 Task: Set up a Trello card with a label, start and due dates, assign a member, and create a checklist.
Action: Mouse moved to (360, 346)
Screenshot: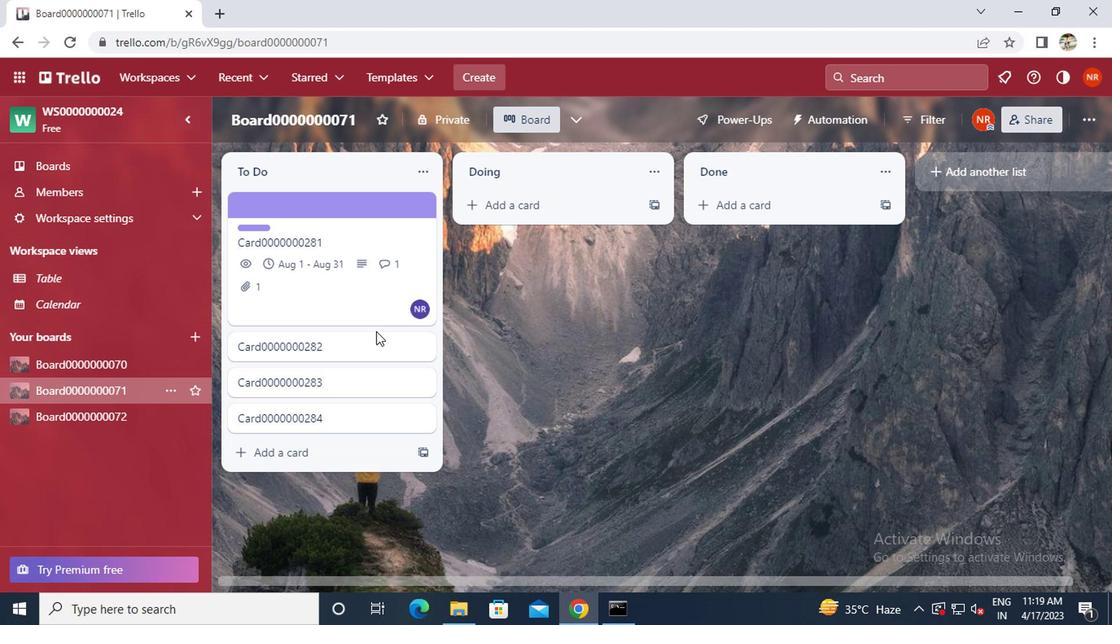 
Action: Mouse pressed left at (360, 346)
Screenshot: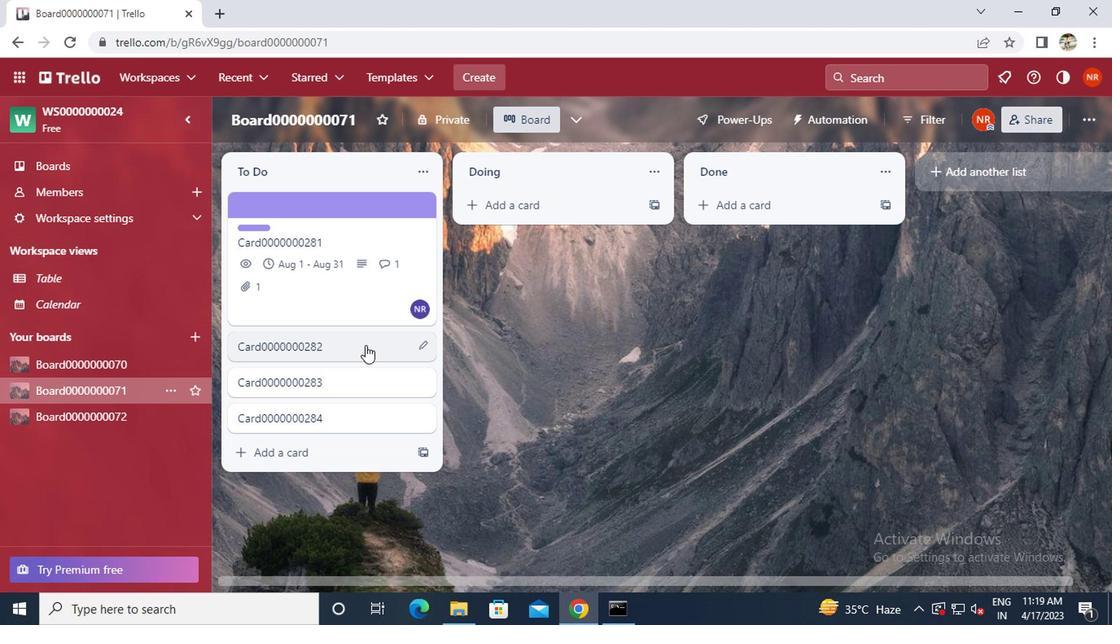 
Action: Mouse moved to (741, 217)
Screenshot: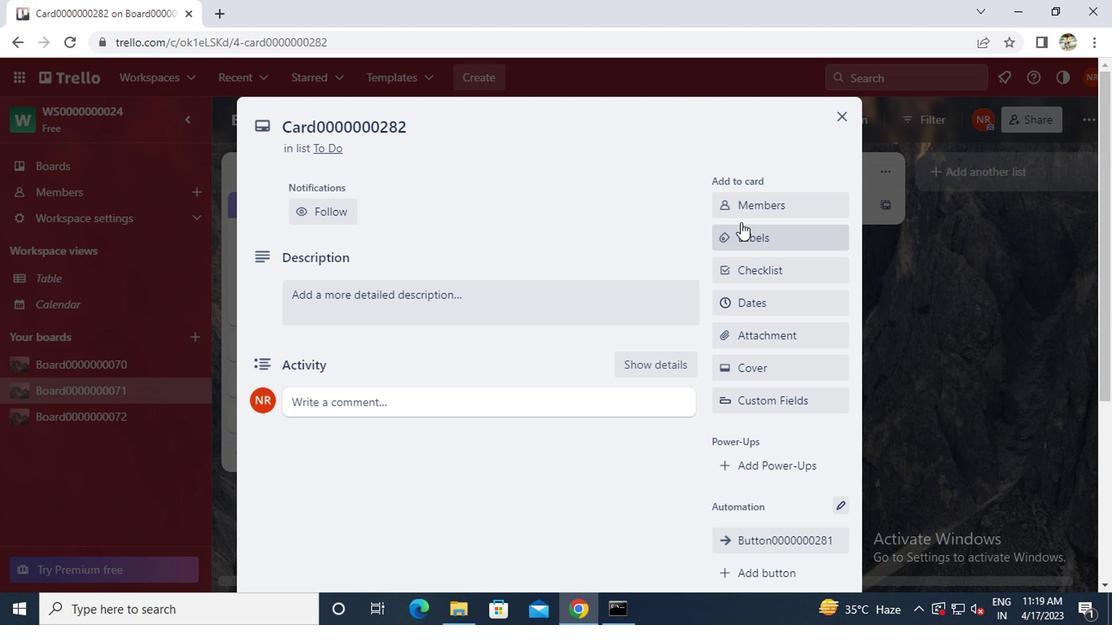 
Action: Mouse pressed left at (741, 217)
Screenshot: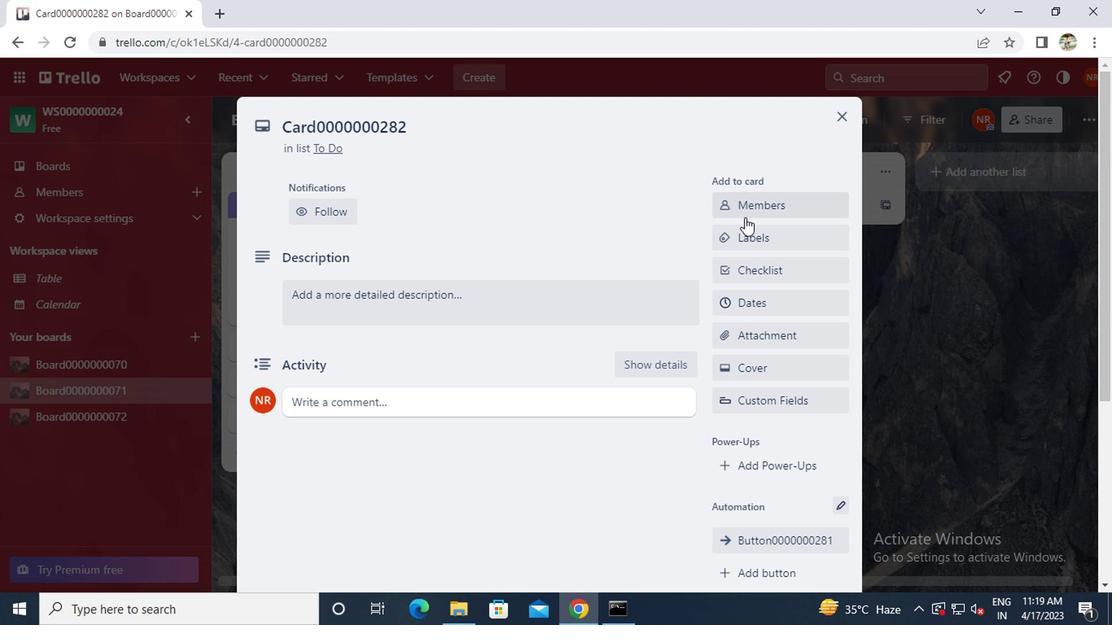 
Action: Mouse moved to (741, 218)
Screenshot: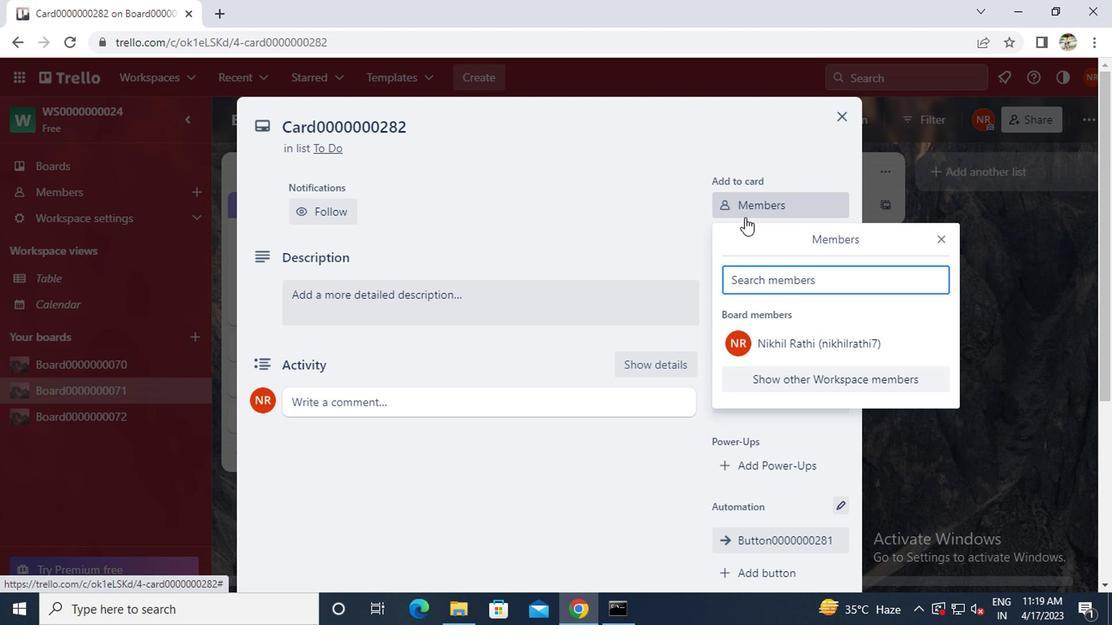 
Action: Key pressed <Key.caps_lock>a
Screenshot: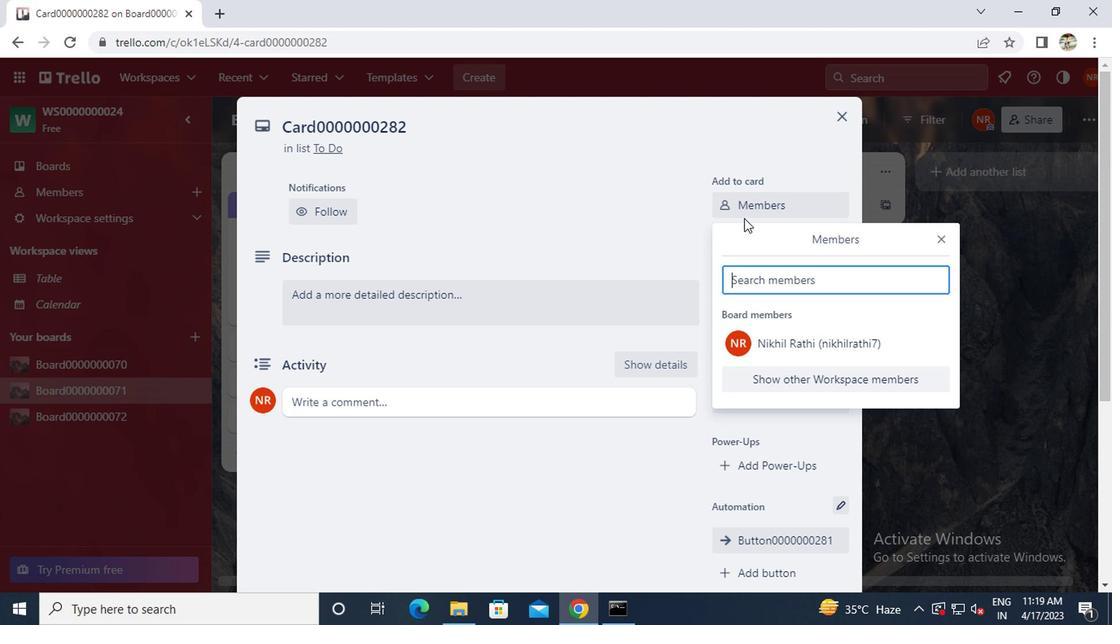 
Action: Mouse moved to (739, 218)
Screenshot: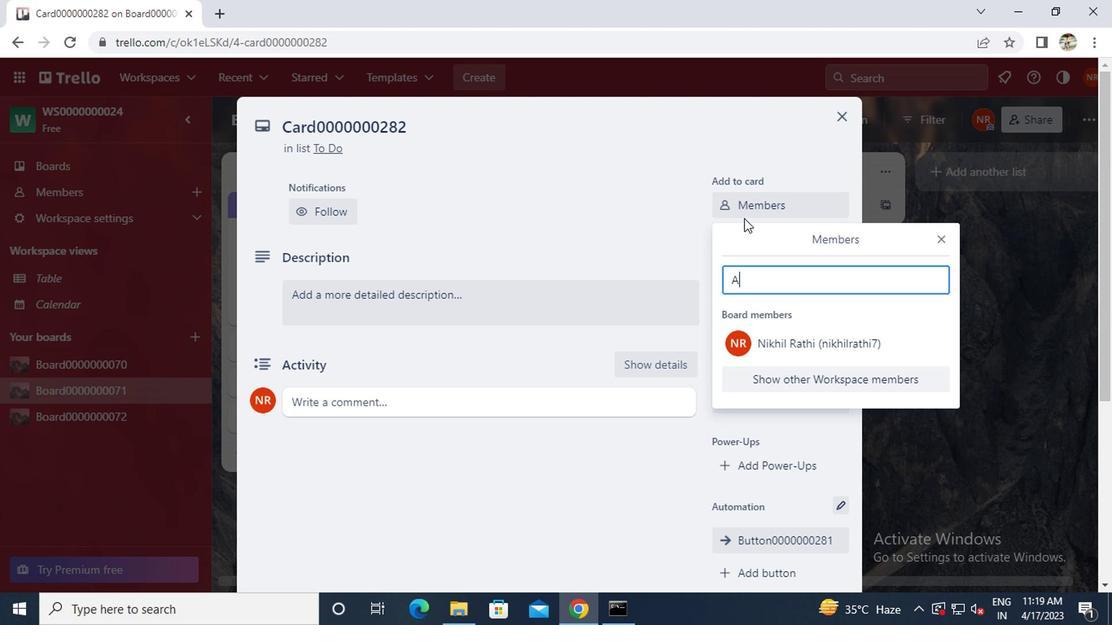 
Action: Key pressed <Key.caps_lock>
Screenshot: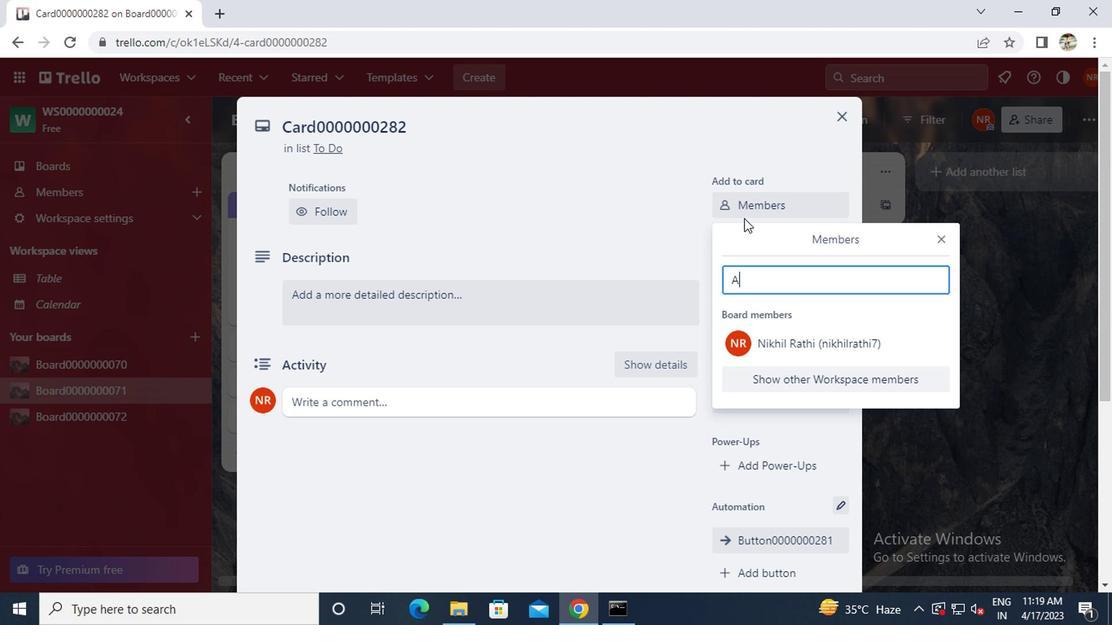 
Action: Mouse moved to (739, 218)
Screenshot: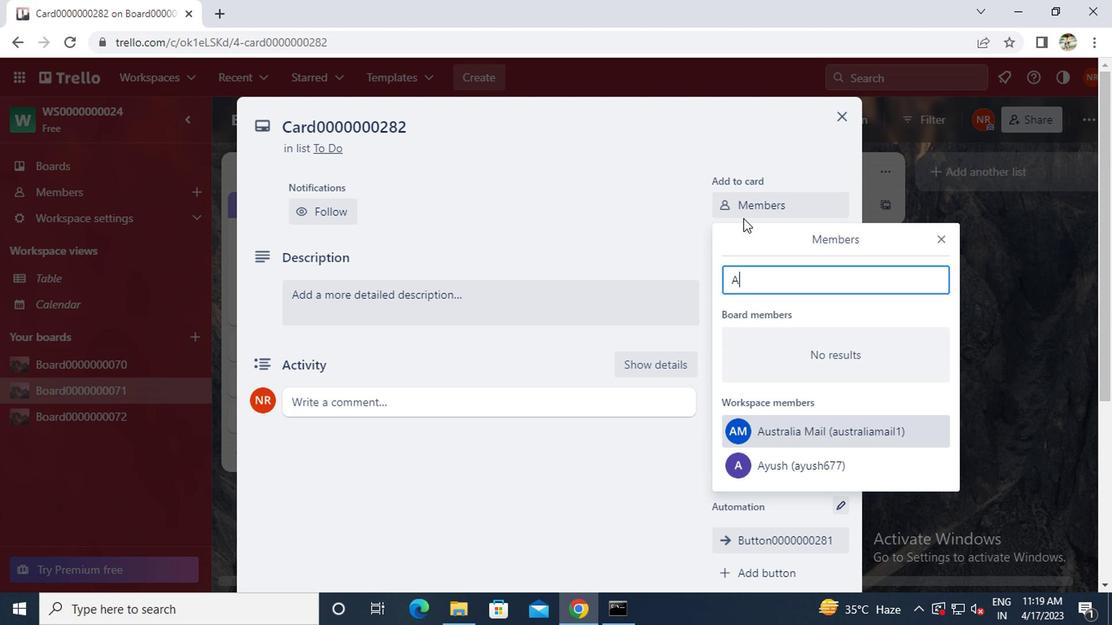 
Action: Key pressed y
Screenshot: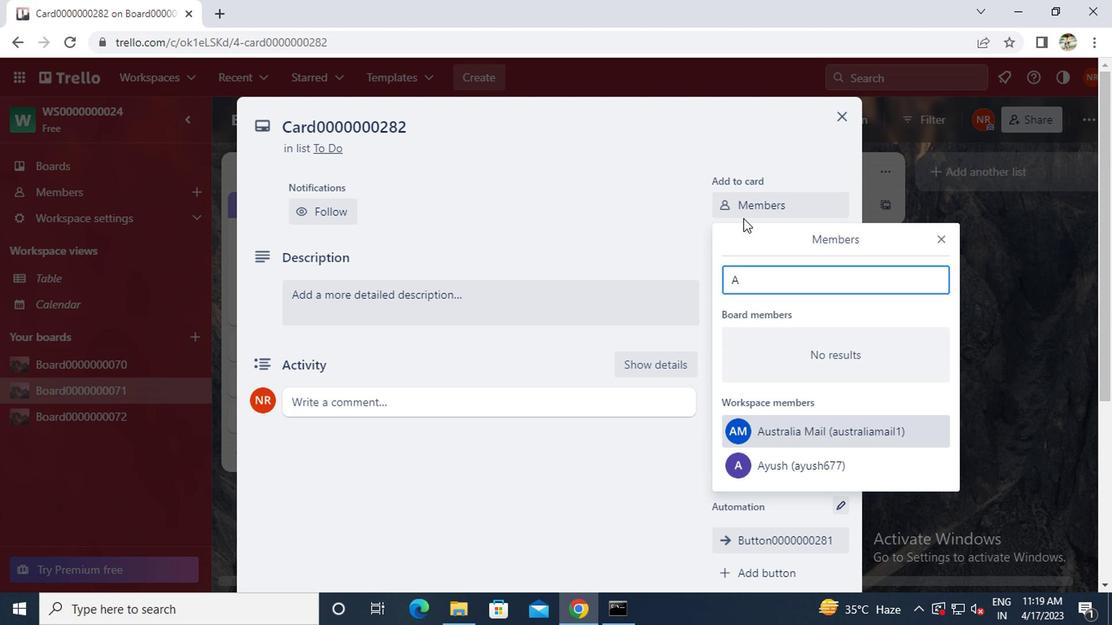 
Action: Mouse moved to (738, 220)
Screenshot: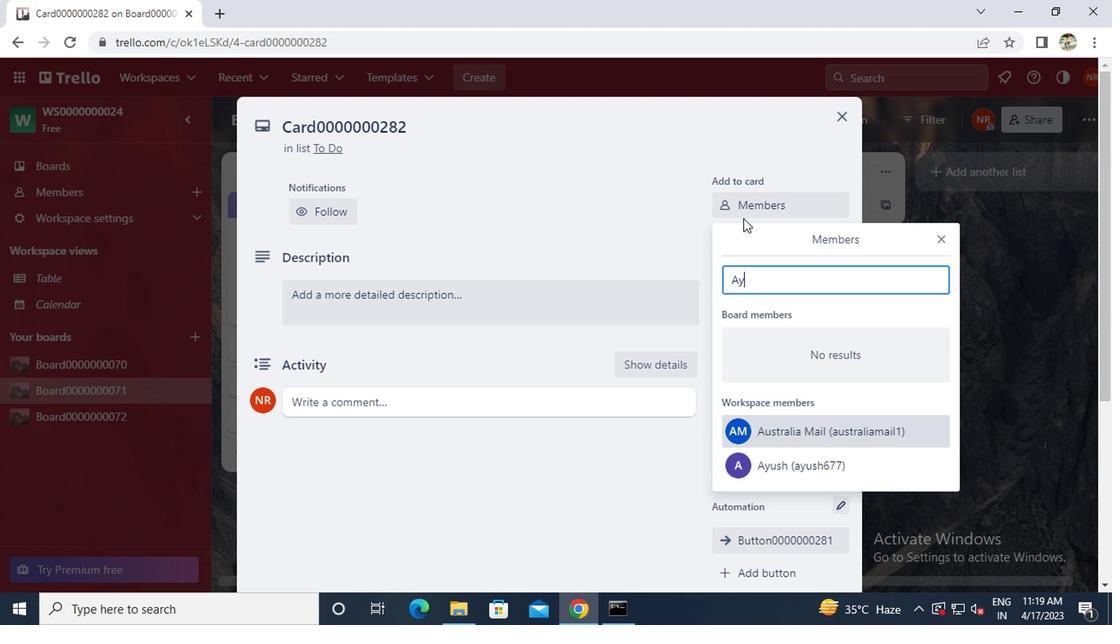 
Action: Key pressed ush
Screenshot: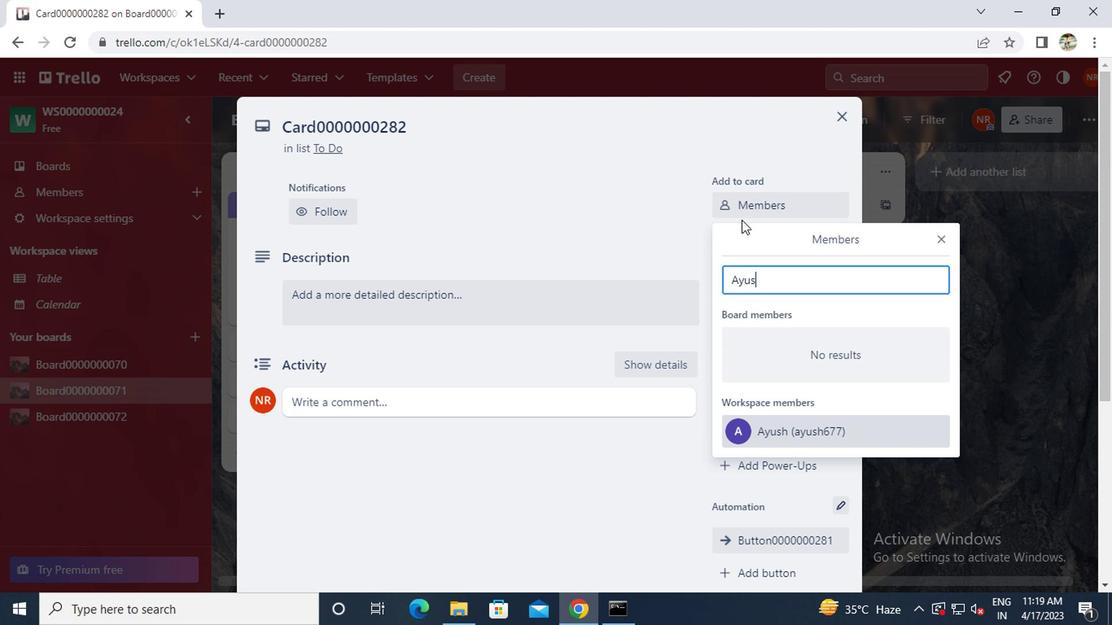 
Action: Mouse moved to (731, 226)
Screenshot: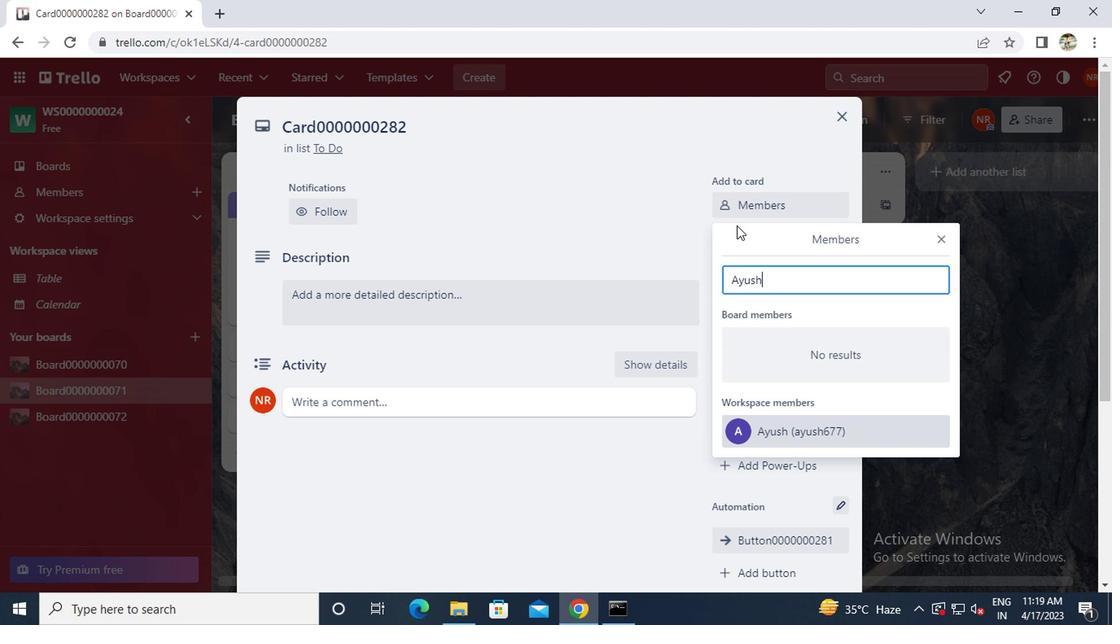 
Action: Key pressed 98111<Key.shift>@
Screenshot: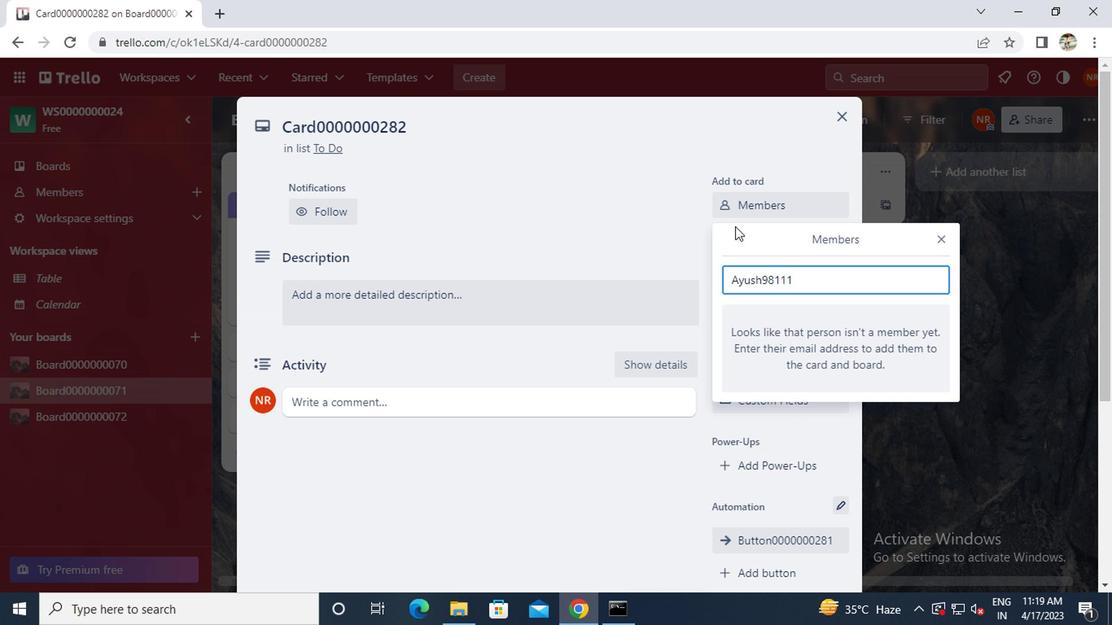 
Action: Mouse moved to (731, 227)
Screenshot: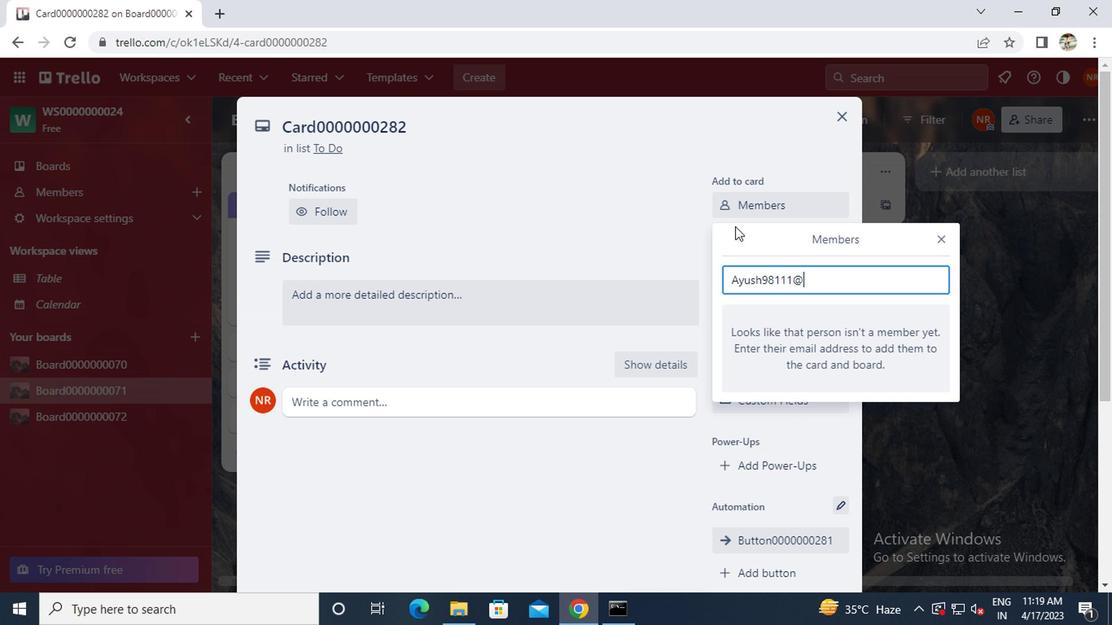 
Action: Key pressed GMAIL.COM
Screenshot: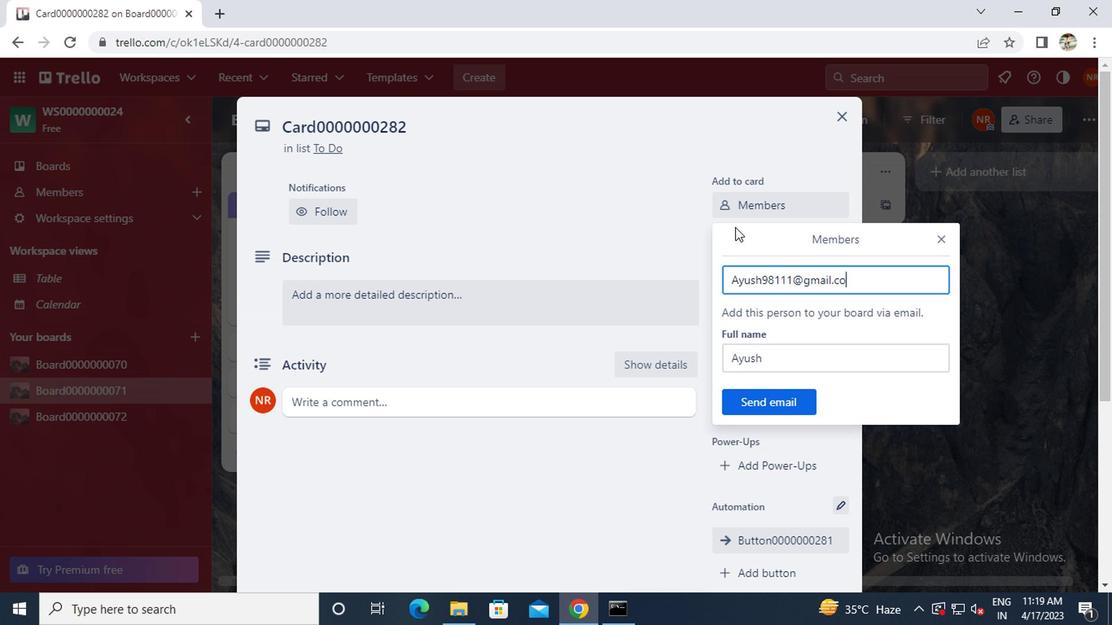 
Action: Mouse moved to (761, 399)
Screenshot: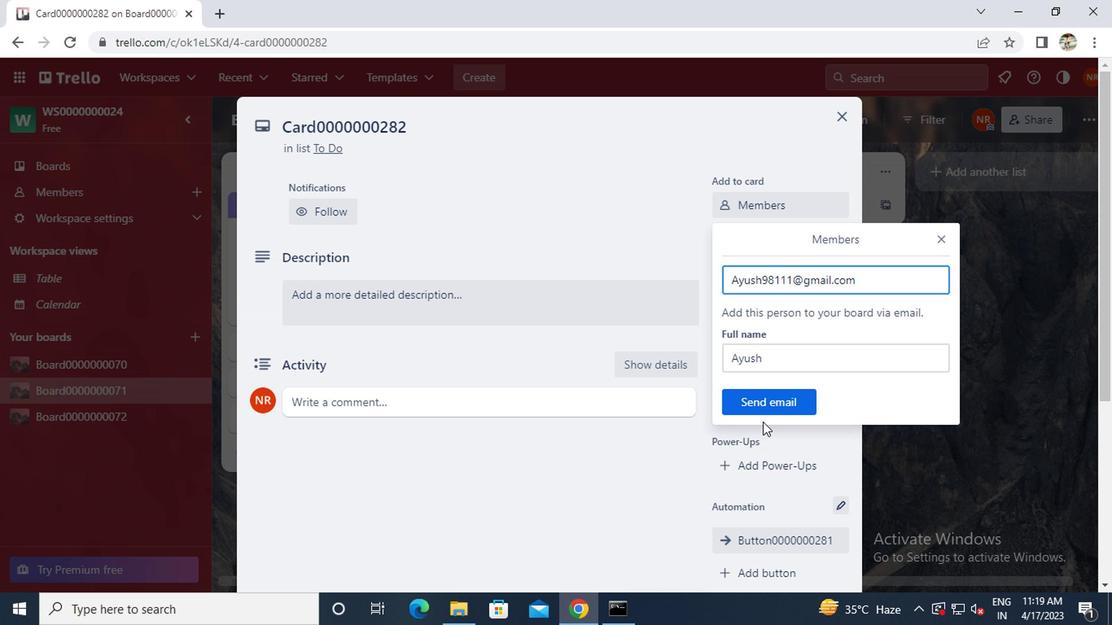 
Action: Mouse pressed left at (761, 399)
Screenshot: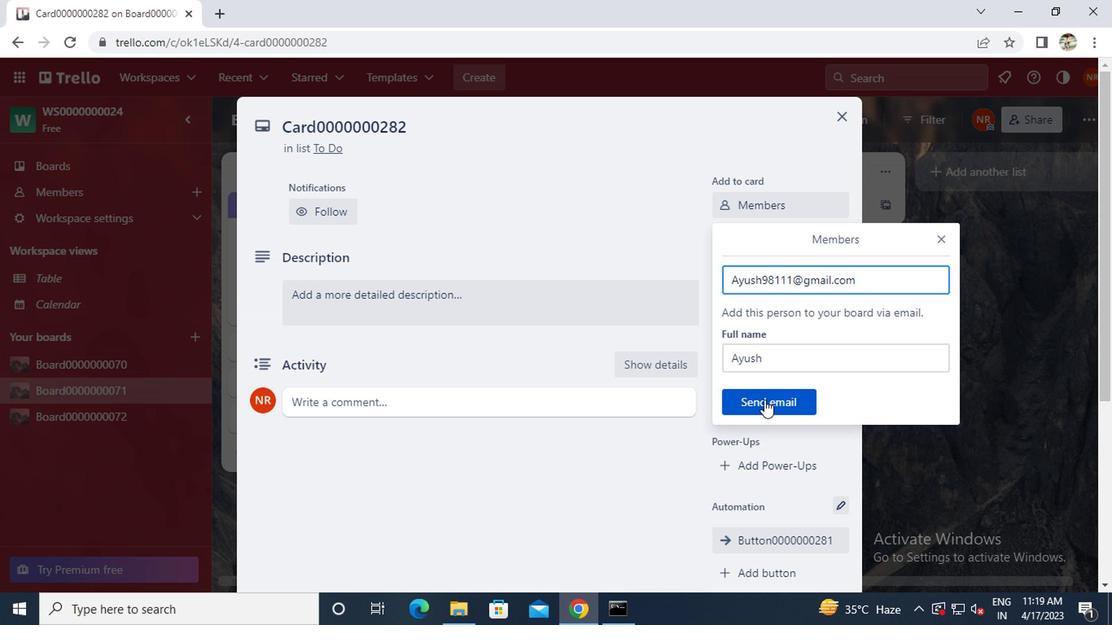 
Action: Mouse moved to (759, 243)
Screenshot: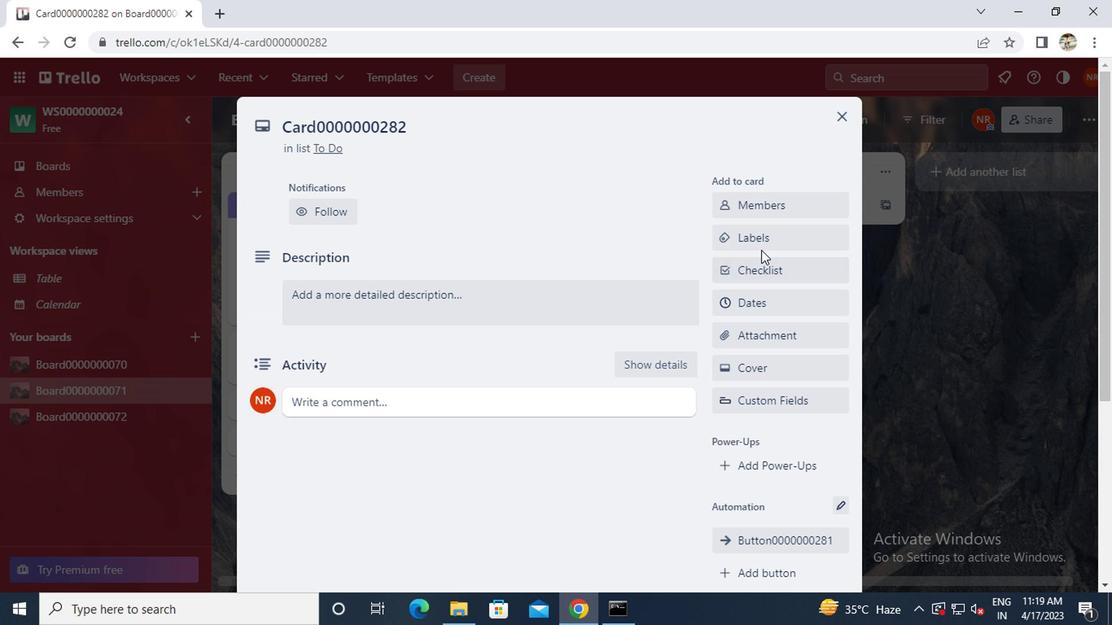 
Action: Mouse pressed left at (759, 243)
Screenshot: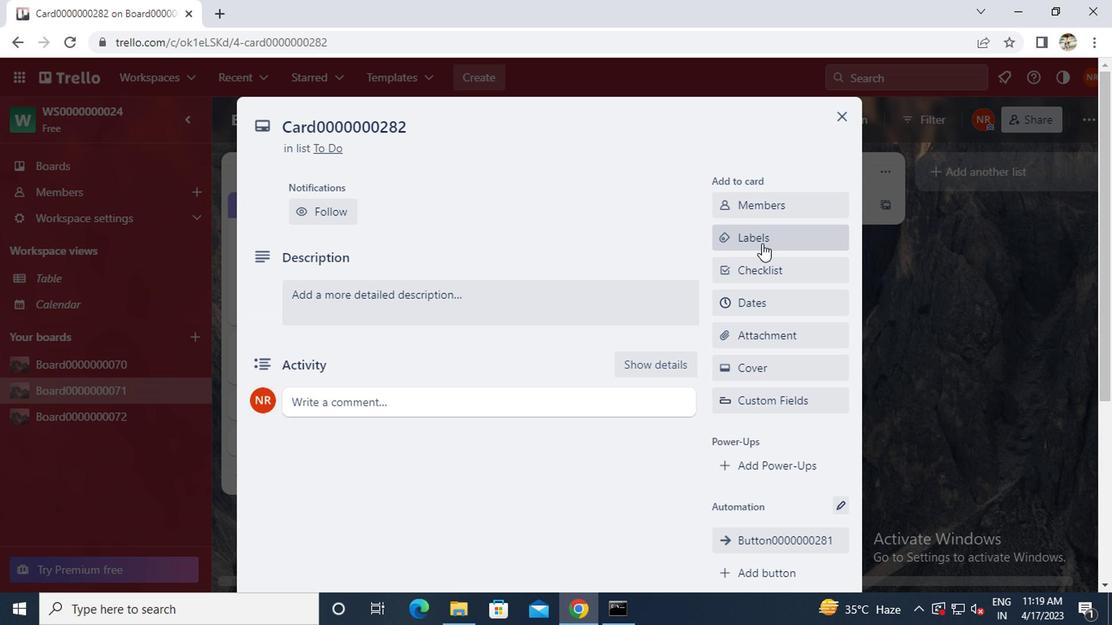 
Action: Mouse moved to (791, 428)
Screenshot: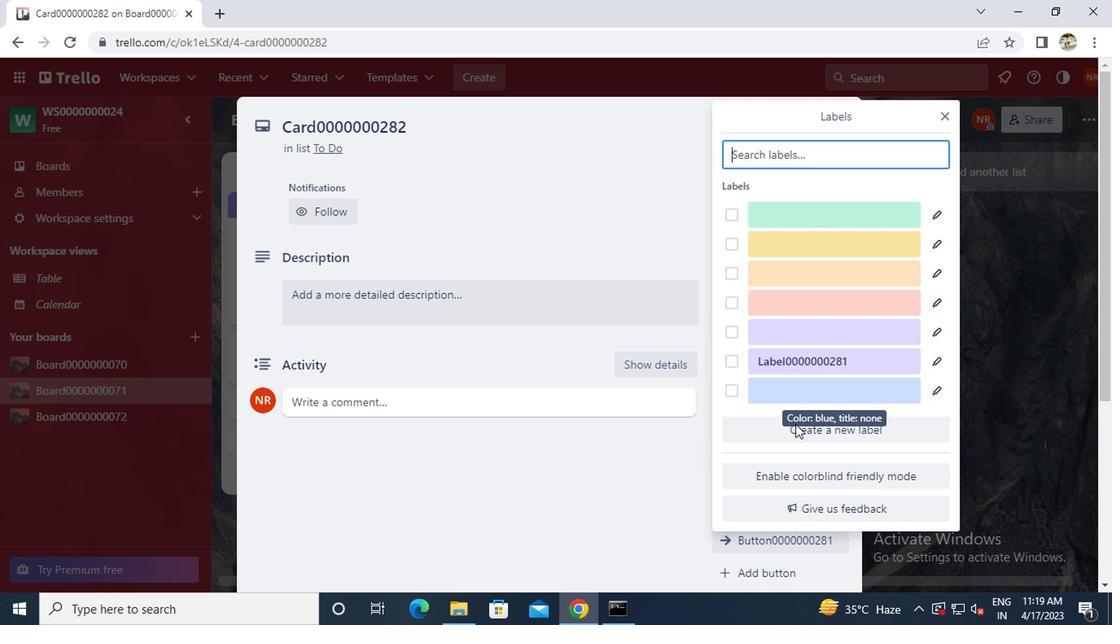 
Action: Mouse pressed left at (791, 428)
Screenshot: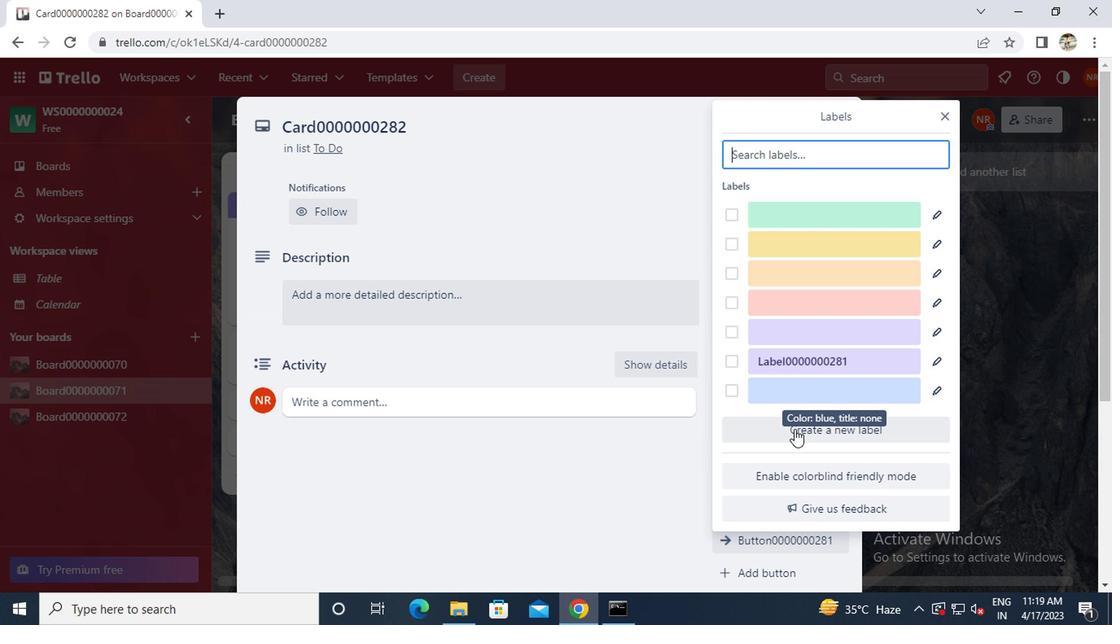 
Action: Mouse moved to (723, 470)
Screenshot: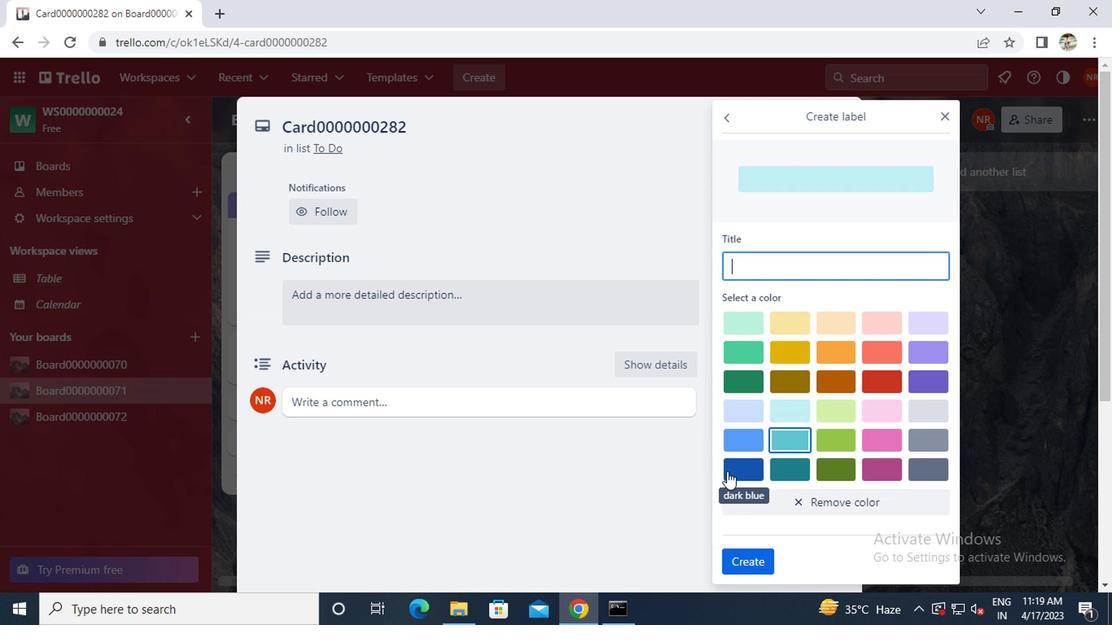 
Action: Mouse pressed left at (723, 470)
Screenshot: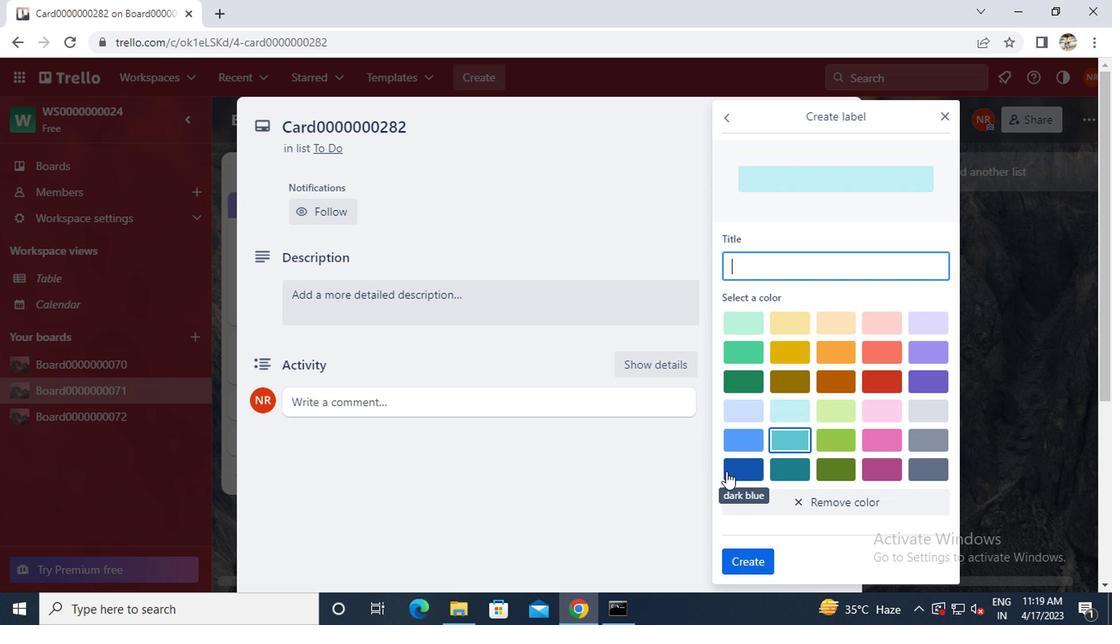 
Action: Mouse moved to (765, 269)
Screenshot: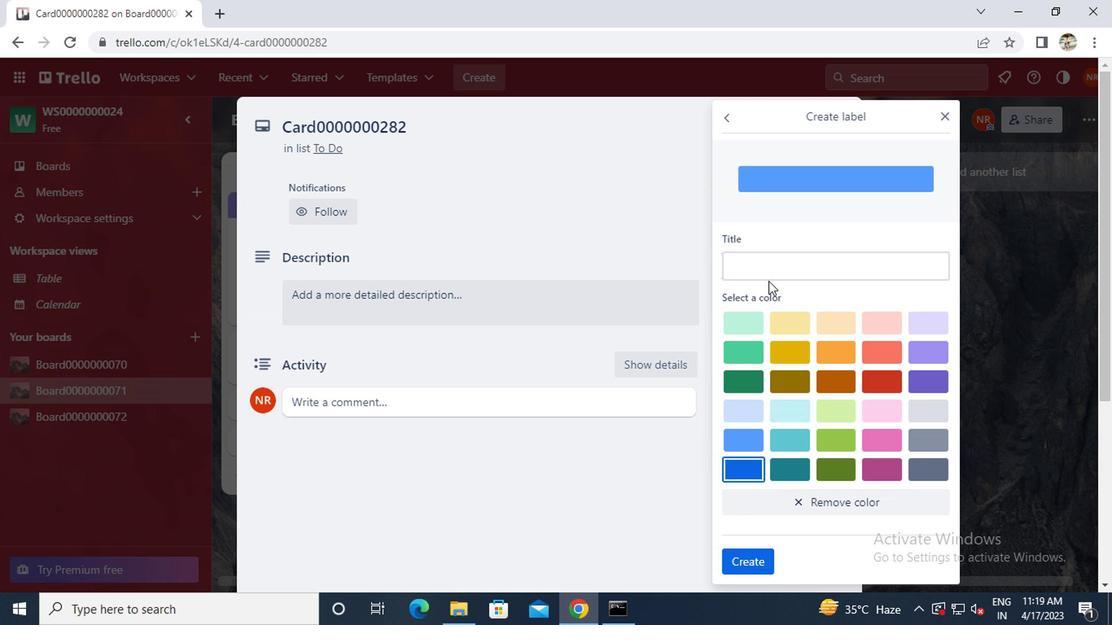 
Action: Mouse pressed left at (765, 269)
Screenshot: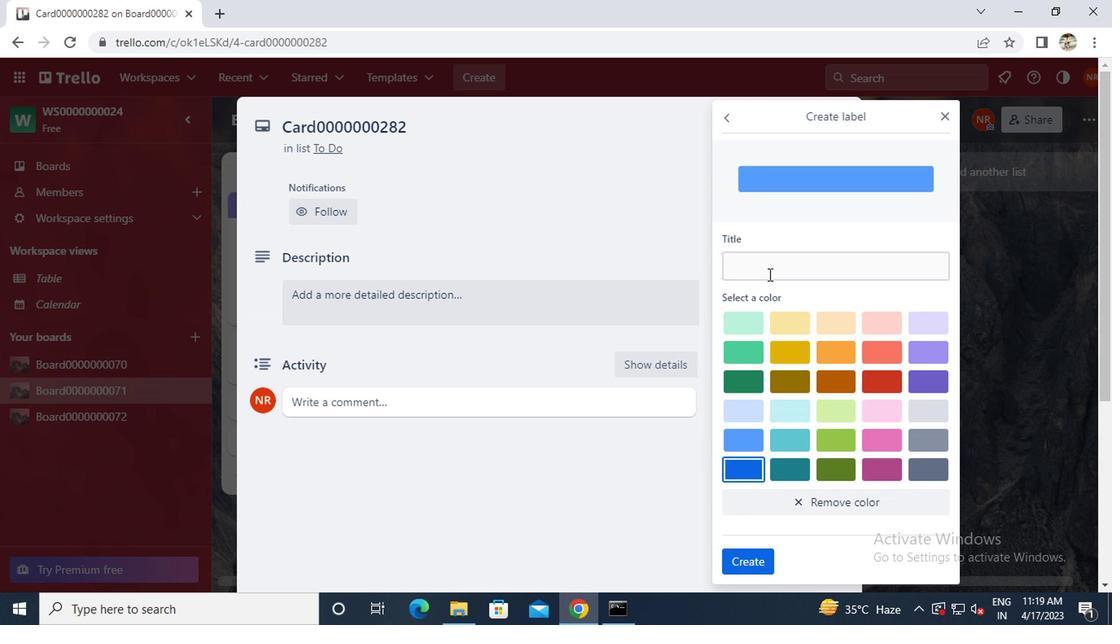 
Action: Mouse moved to (763, 275)
Screenshot: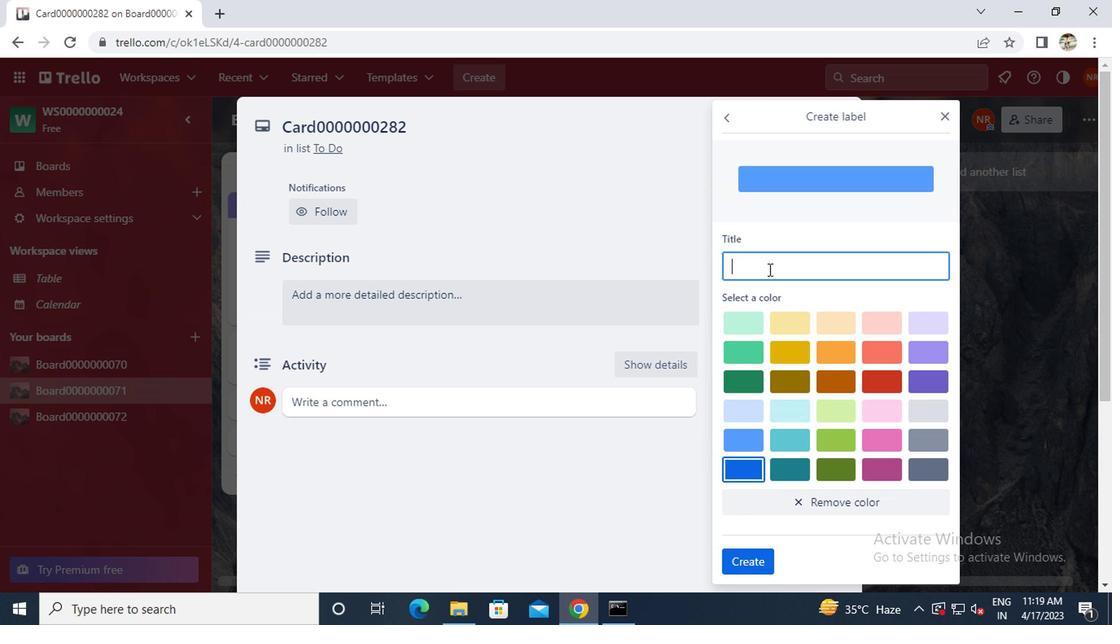 
Action: Key pressed <Key.caps_lock>
Screenshot: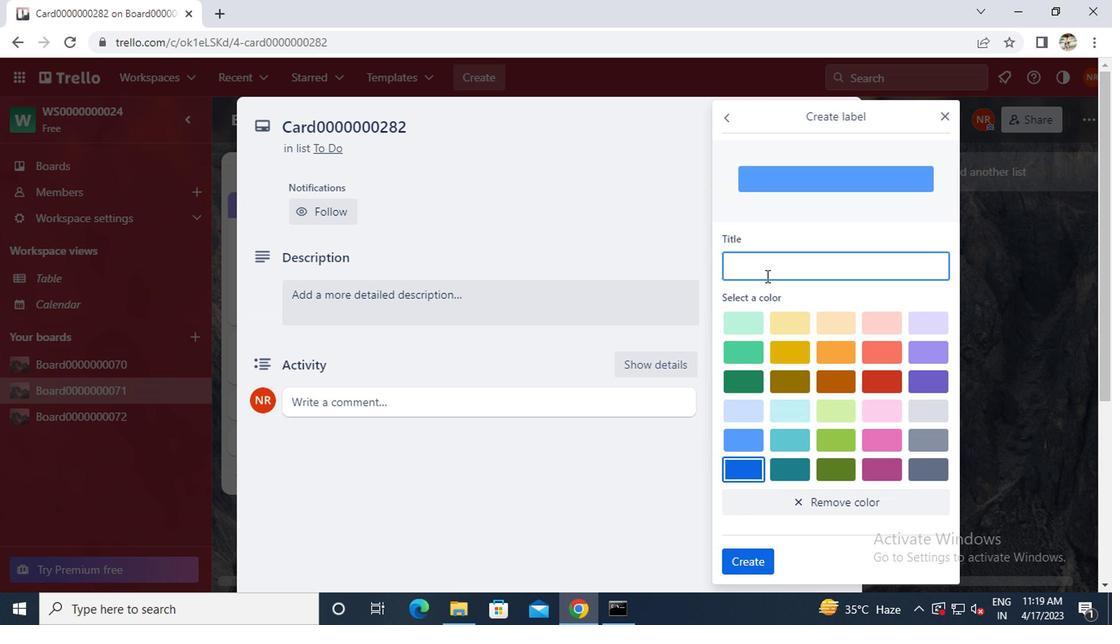 
Action: Mouse moved to (763, 276)
Screenshot: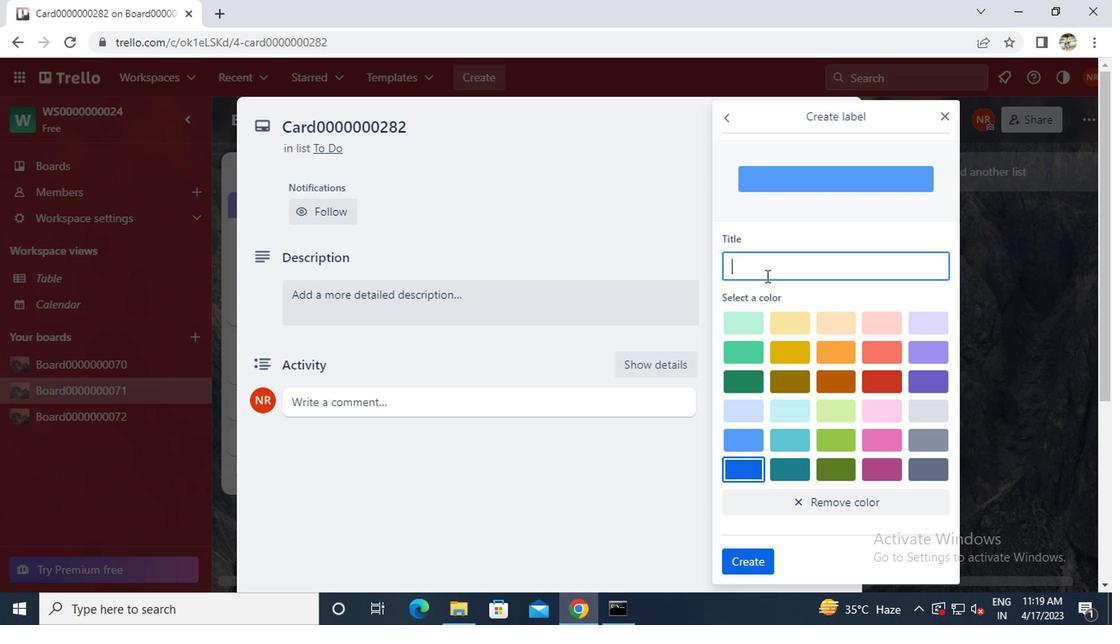 
Action: Key pressed L
Screenshot: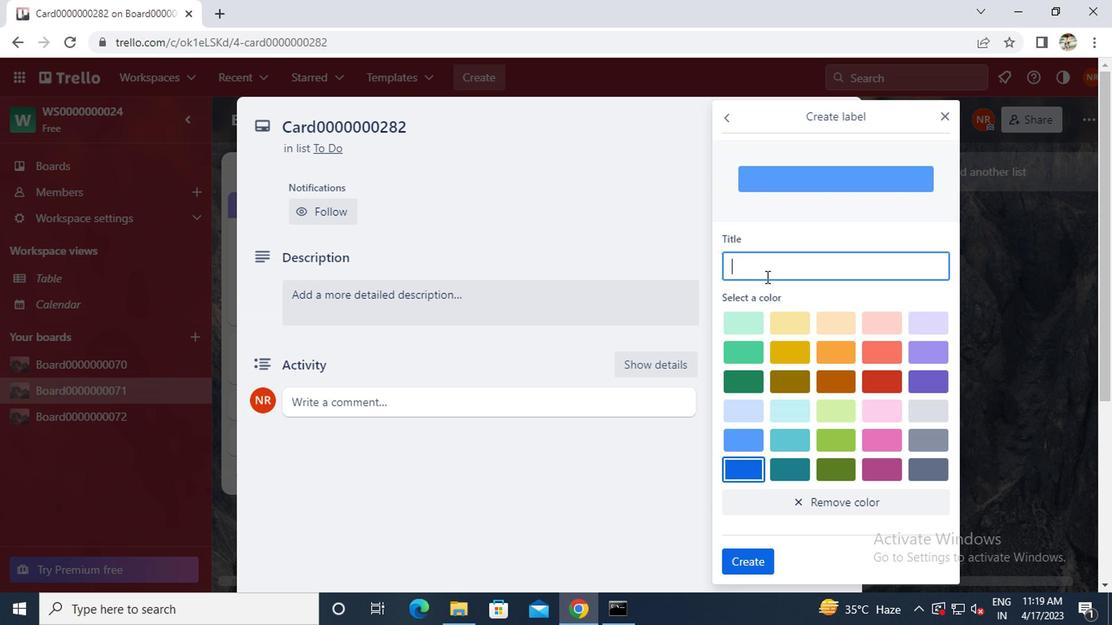 
Action: Mouse moved to (761, 276)
Screenshot: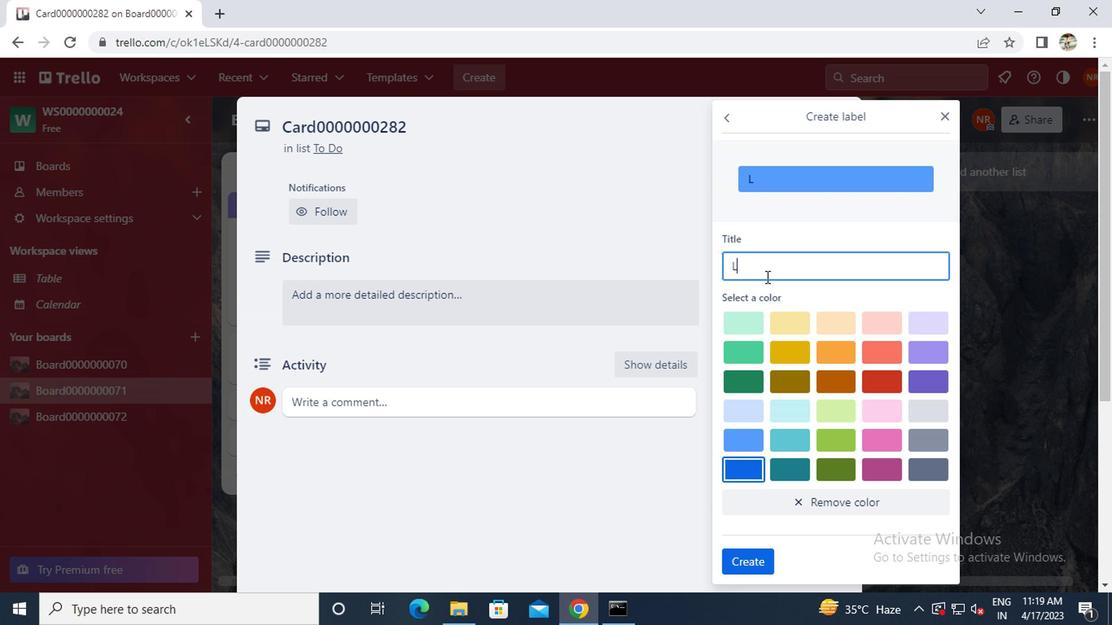 
Action: Key pressed <Key.caps_lock>ABEL000000
Screenshot: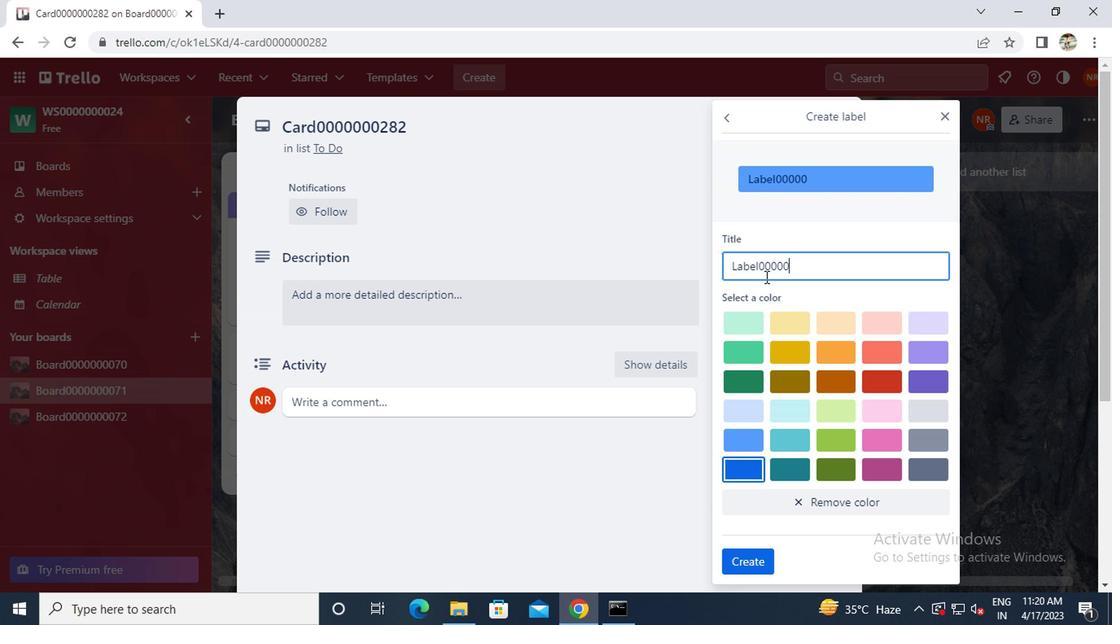 
Action: Mouse moved to (760, 276)
Screenshot: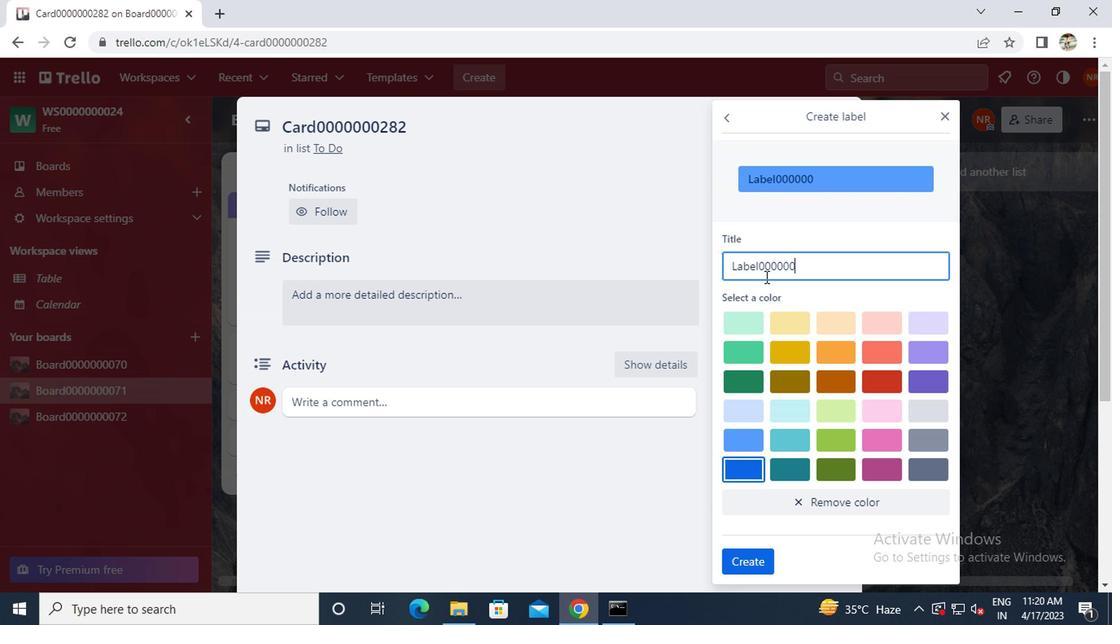 
Action: Key pressed 0282
Screenshot: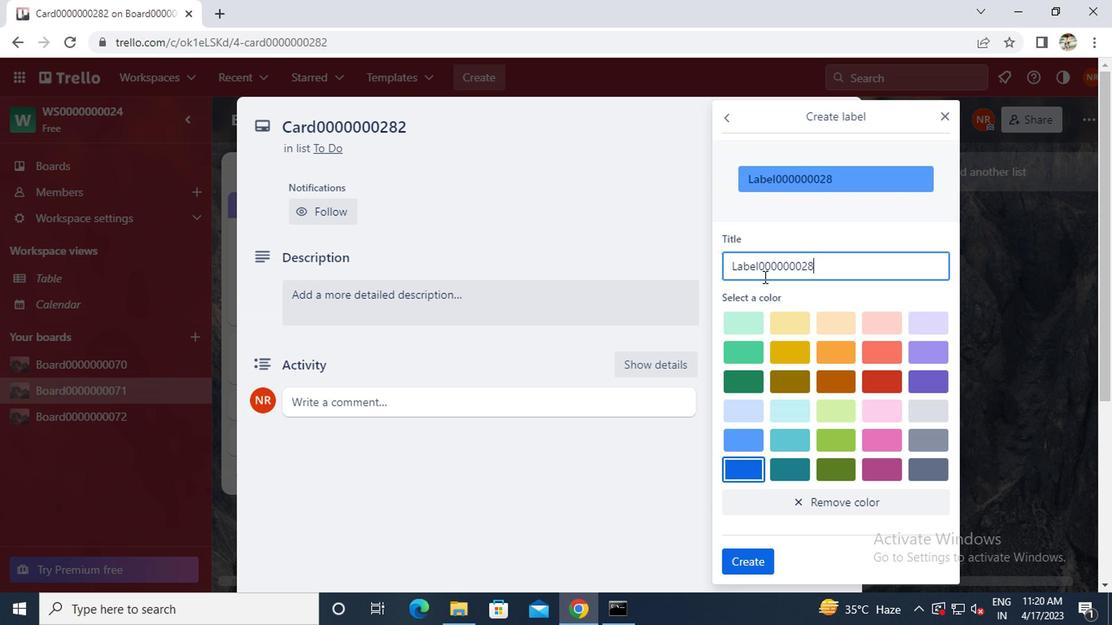 
Action: Mouse moved to (749, 555)
Screenshot: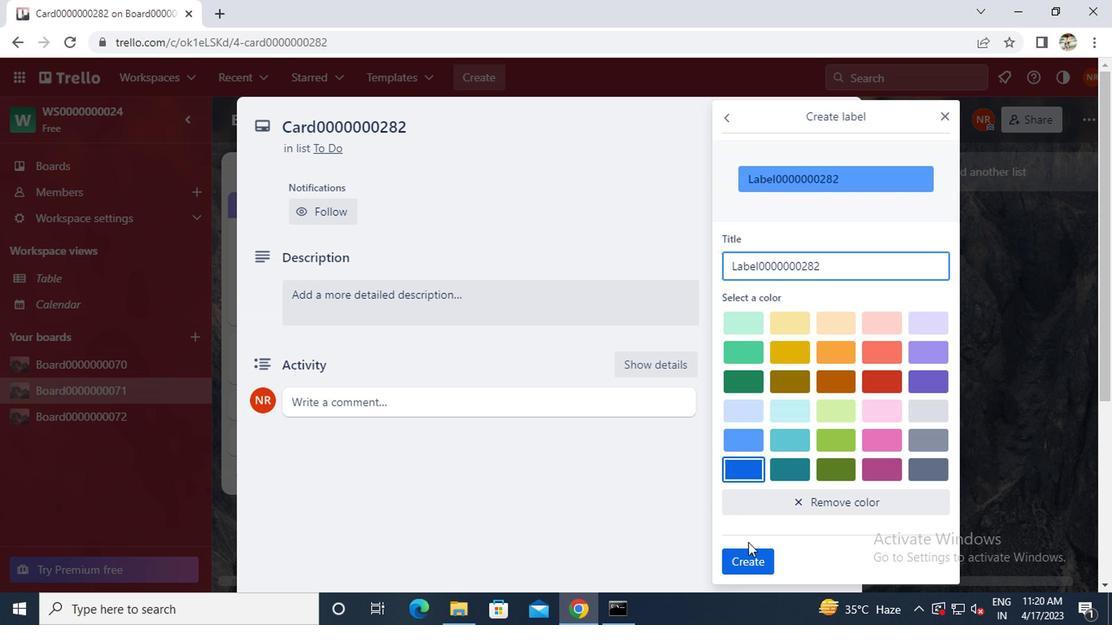 
Action: Mouse pressed left at (749, 555)
Screenshot: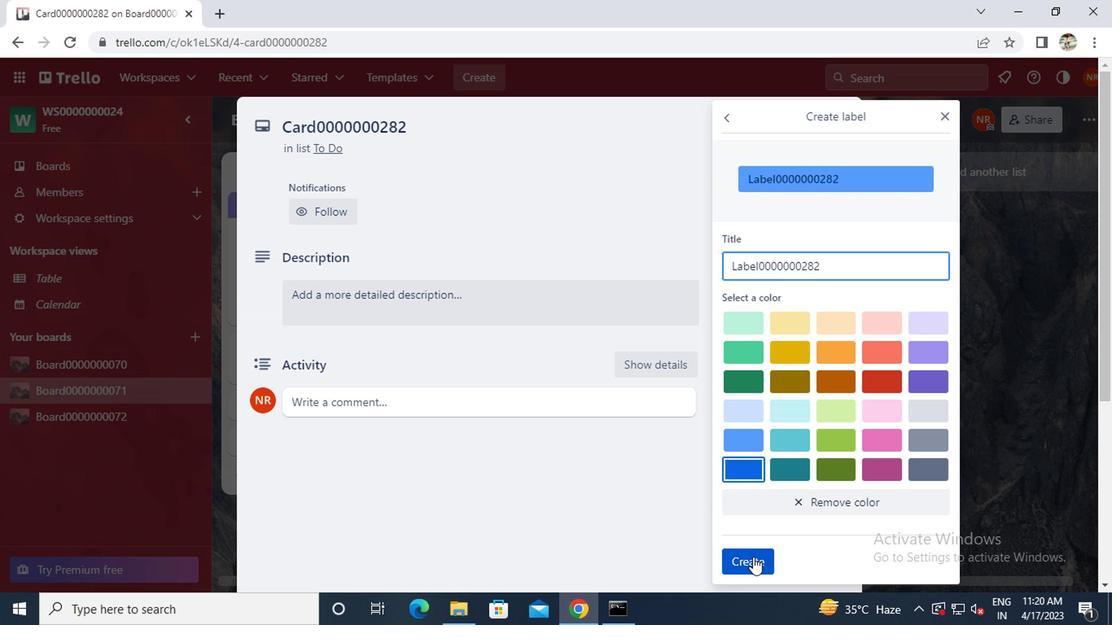 
Action: Mouse moved to (941, 114)
Screenshot: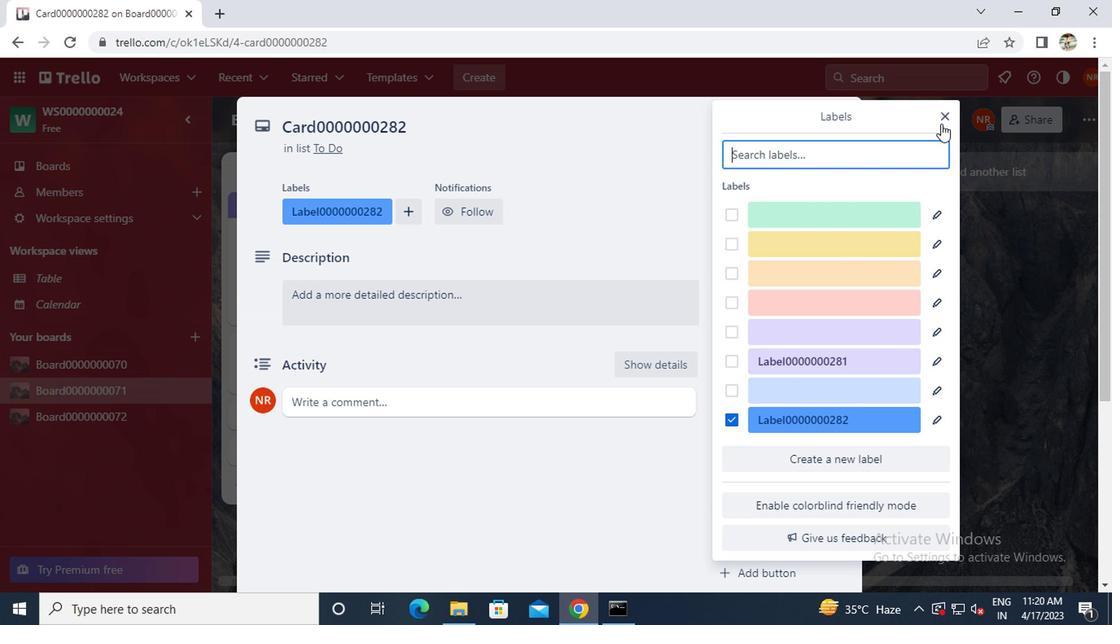 
Action: Mouse pressed left at (941, 114)
Screenshot: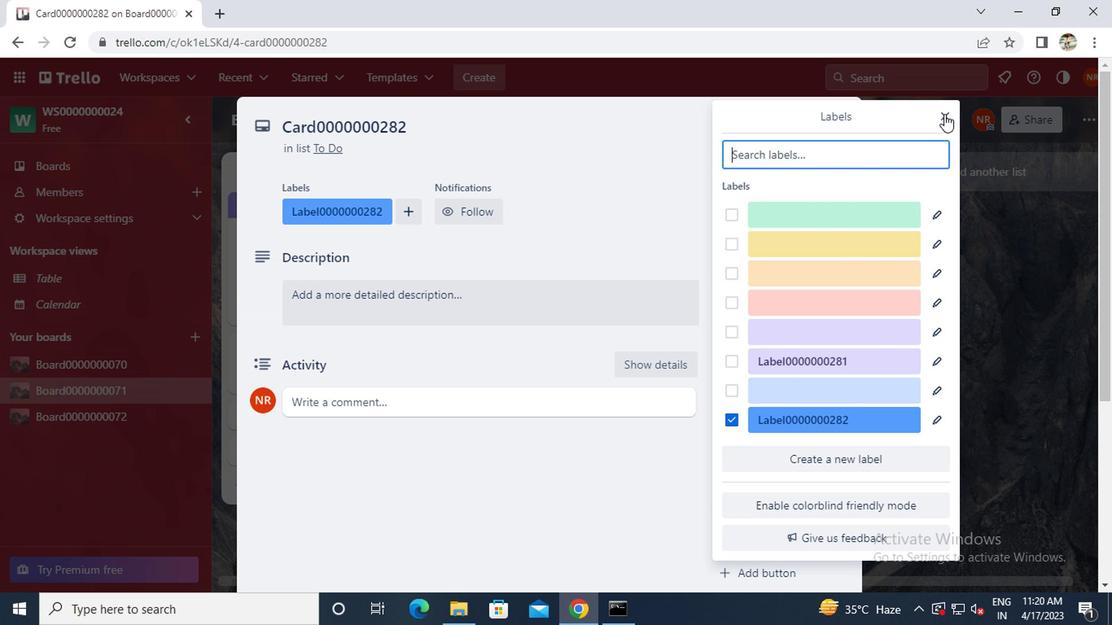 
Action: Mouse moved to (792, 267)
Screenshot: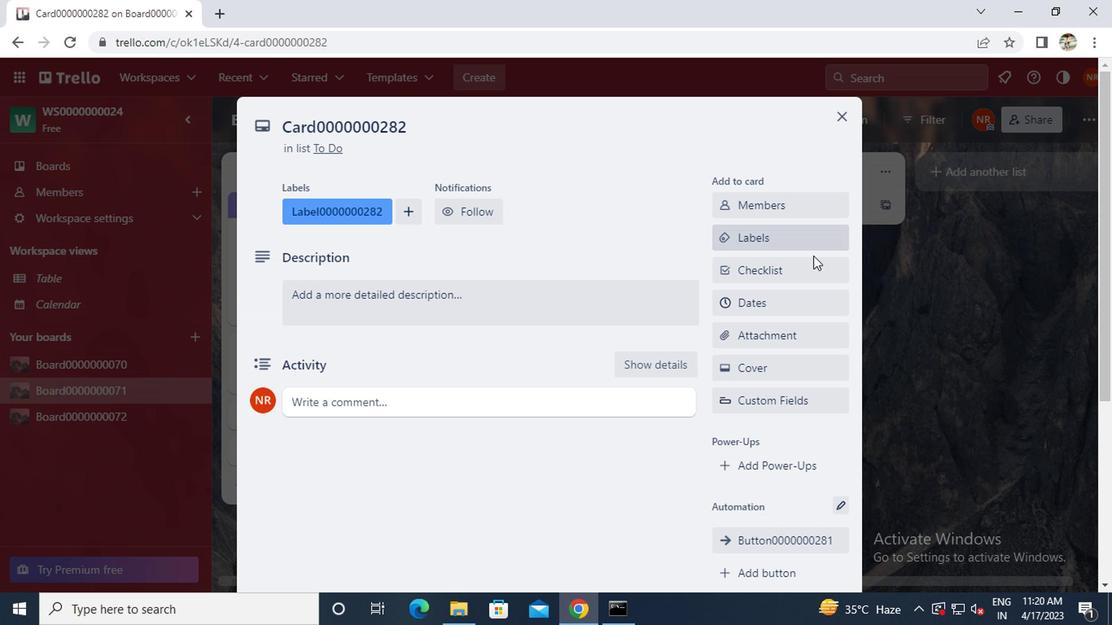 
Action: Mouse pressed left at (792, 267)
Screenshot: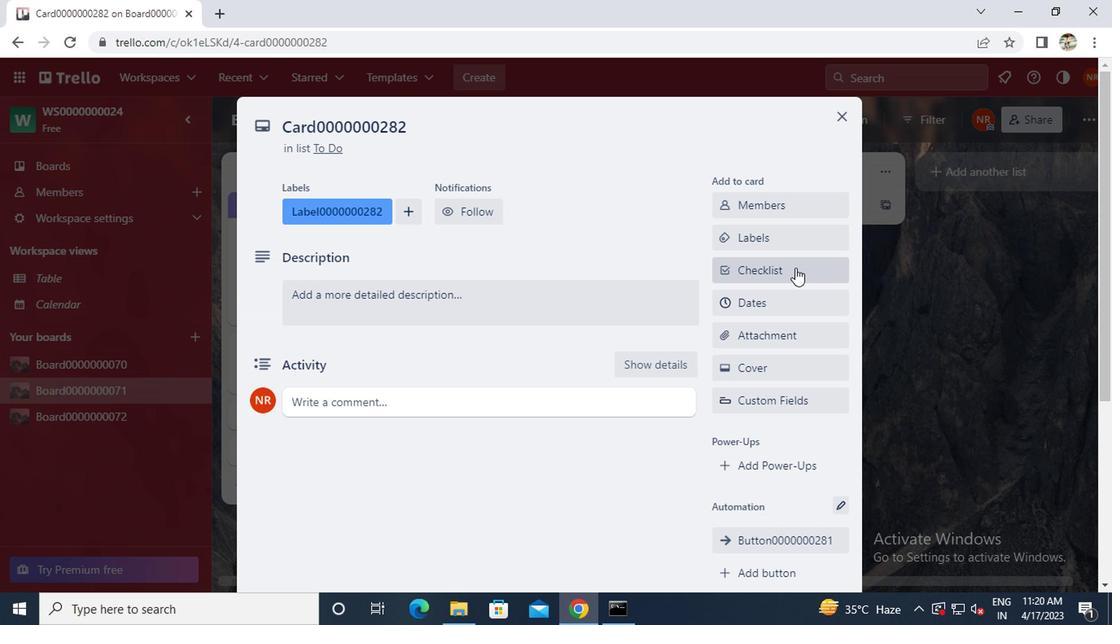 
Action: Mouse moved to (792, 267)
Screenshot: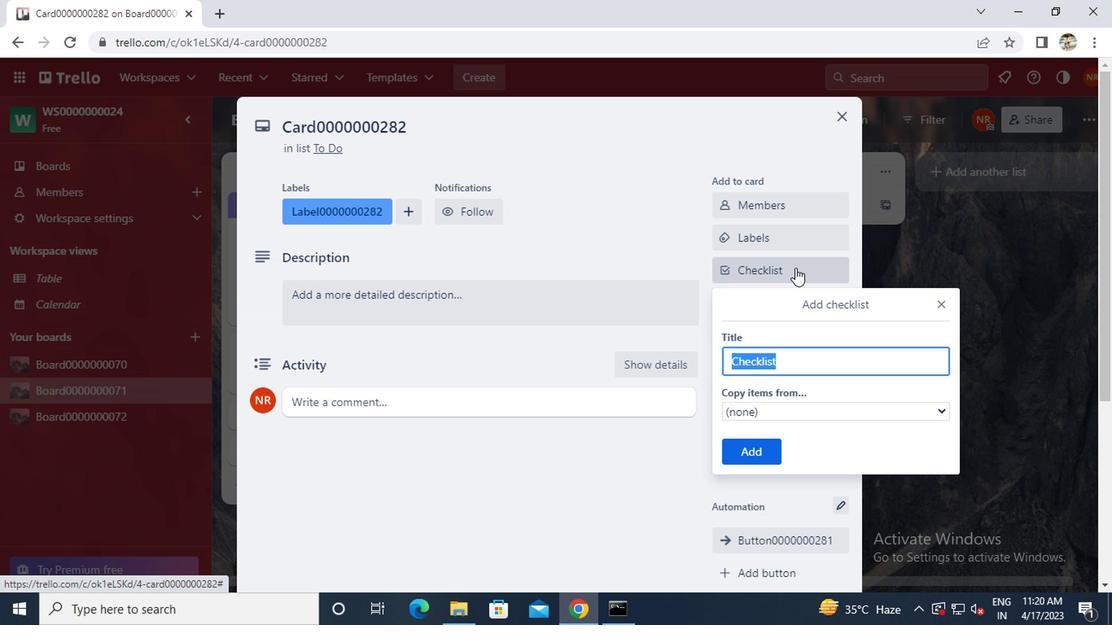 
Action: Key pressed <Key.caps_lock>
Screenshot: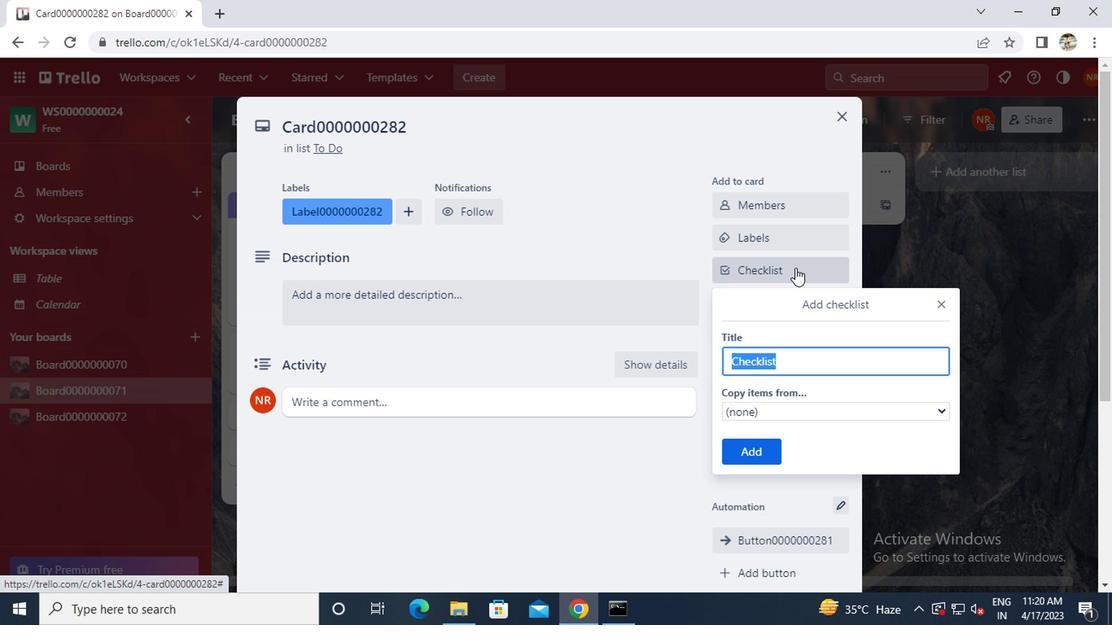 
Action: Mouse moved to (792, 267)
Screenshot: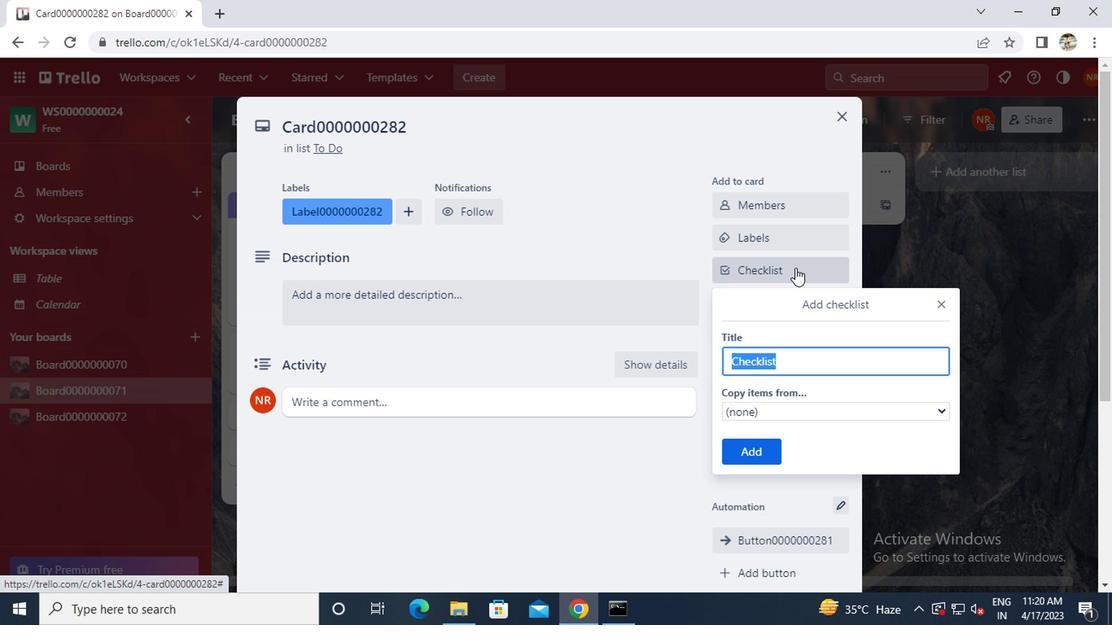 
Action: Key pressed C
Screenshot: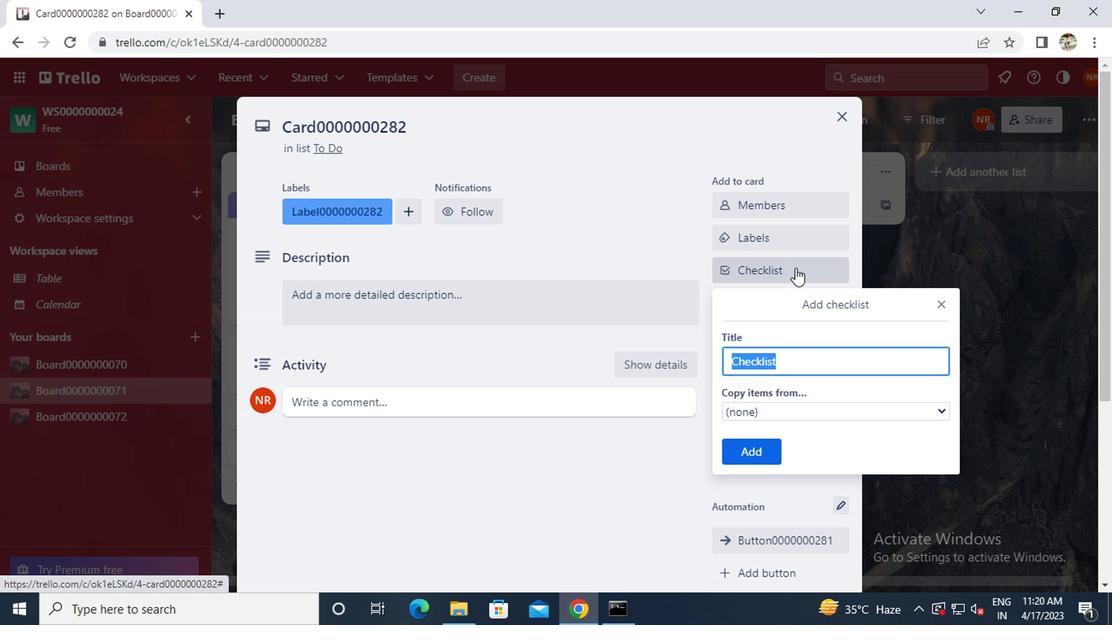 
Action: Mouse moved to (793, 263)
Screenshot: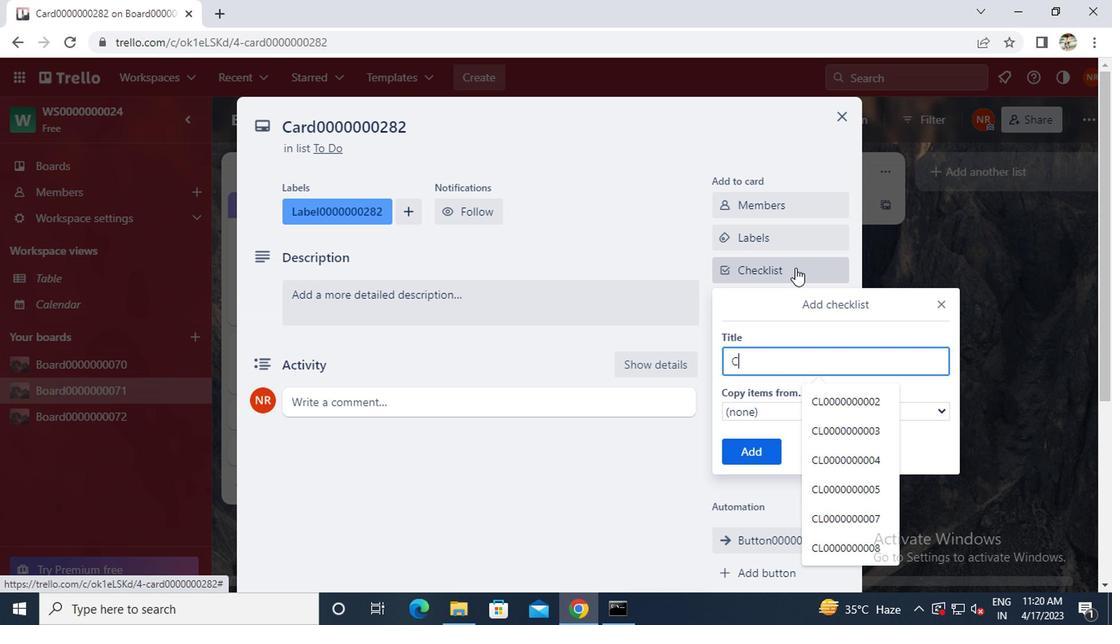 
Action: Key pressed L
Screenshot: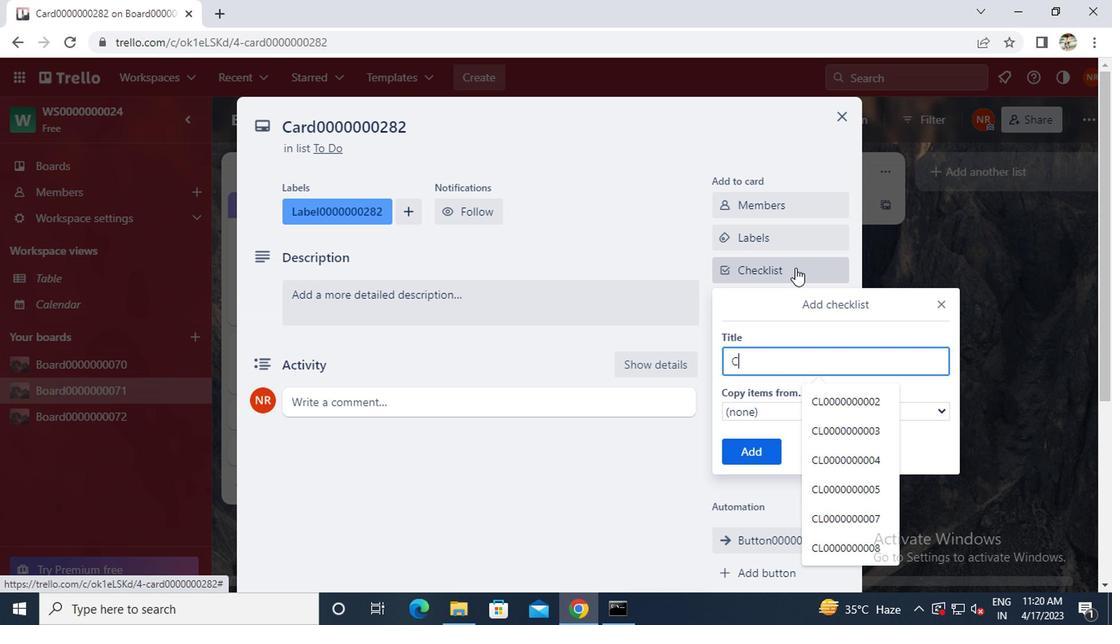 
Action: Mouse moved to (793, 262)
Screenshot: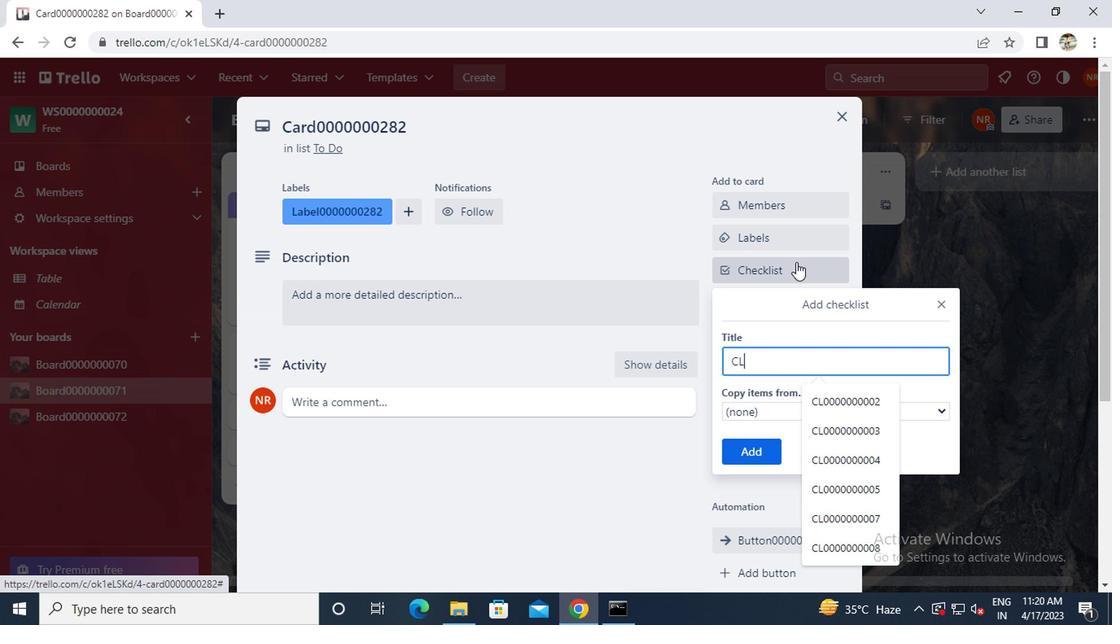 
Action: Key pressed <Key.caps_lock>0000000282
Screenshot: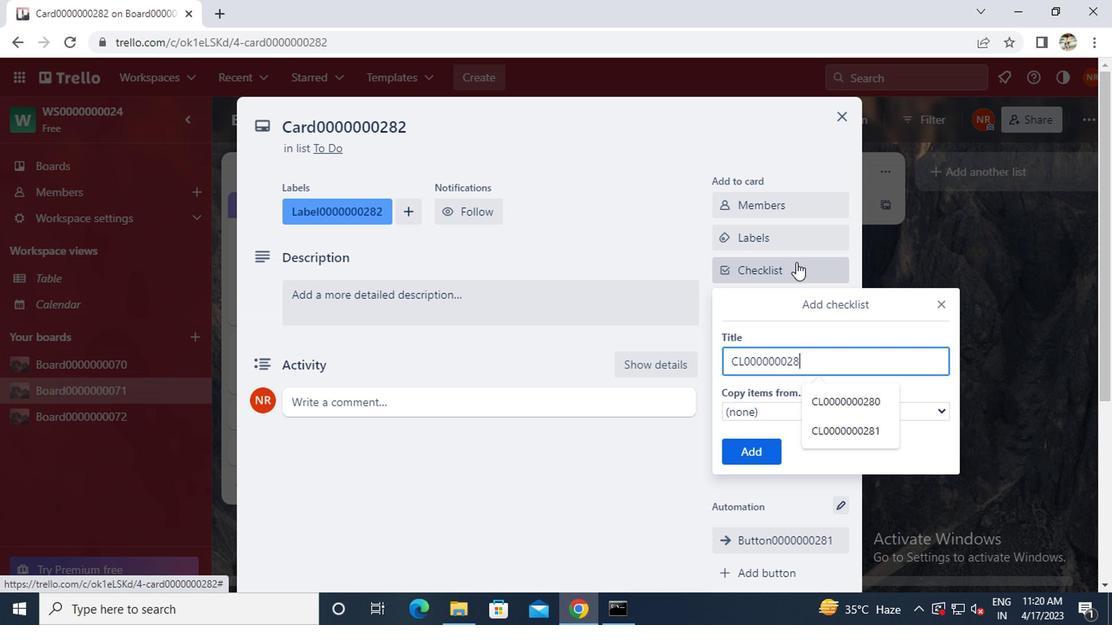 
Action: Mouse moved to (747, 452)
Screenshot: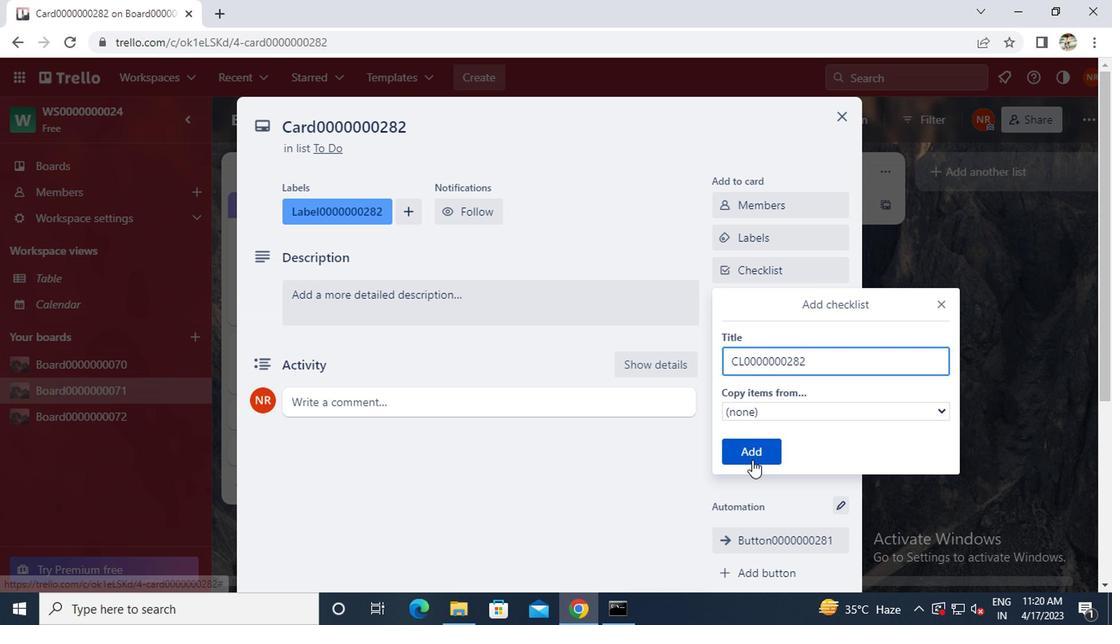 
Action: Mouse pressed left at (747, 452)
Screenshot: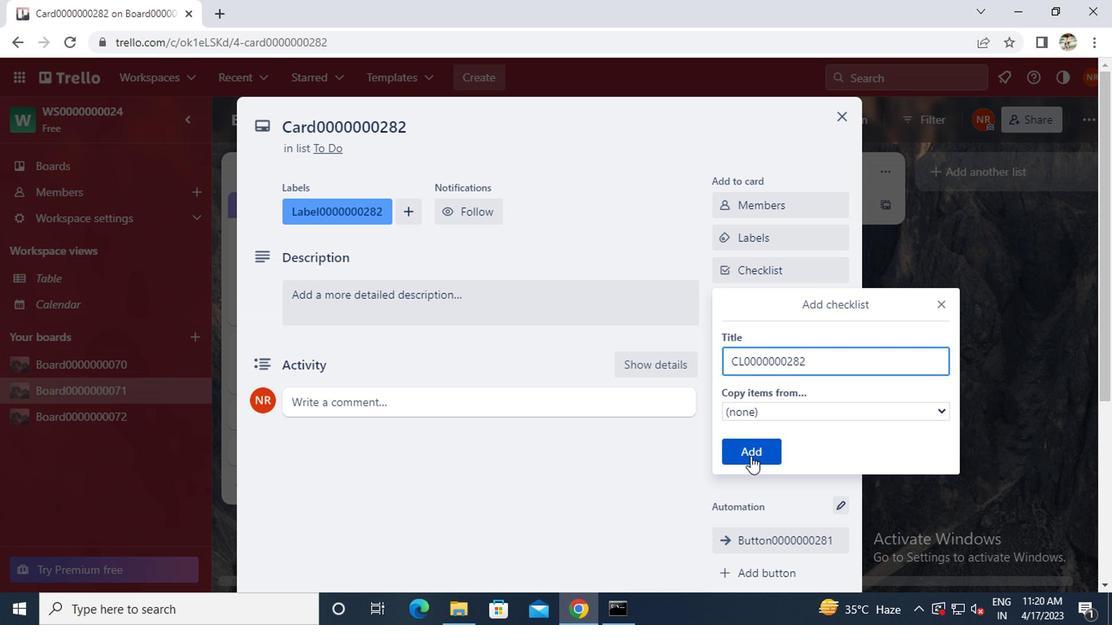 
Action: Mouse moved to (760, 310)
Screenshot: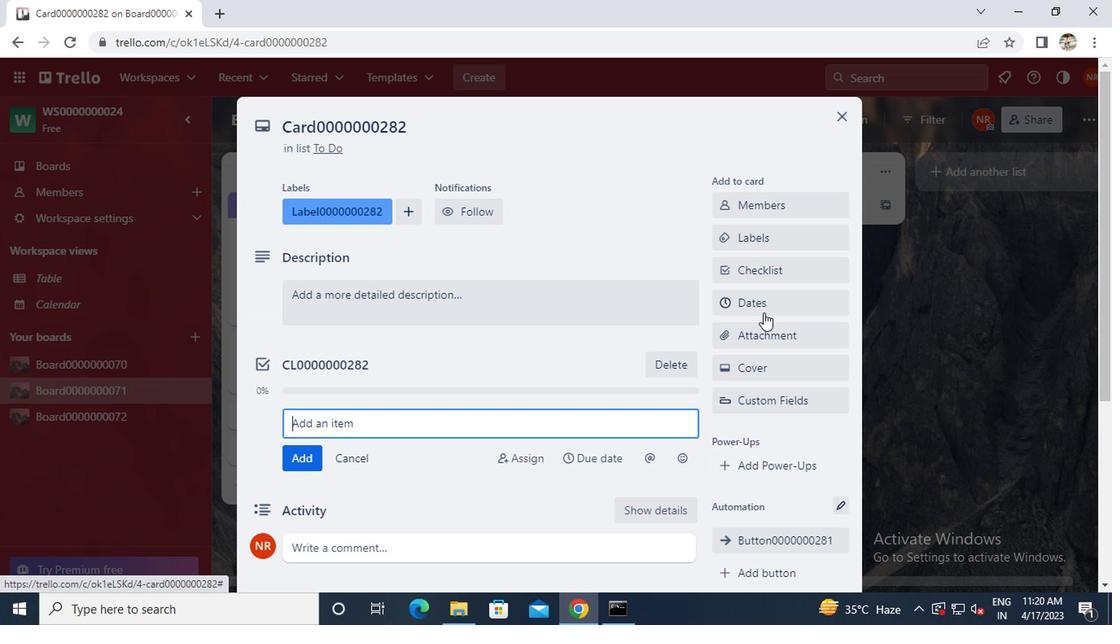 
Action: Mouse pressed left at (760, 310)
Screenshot: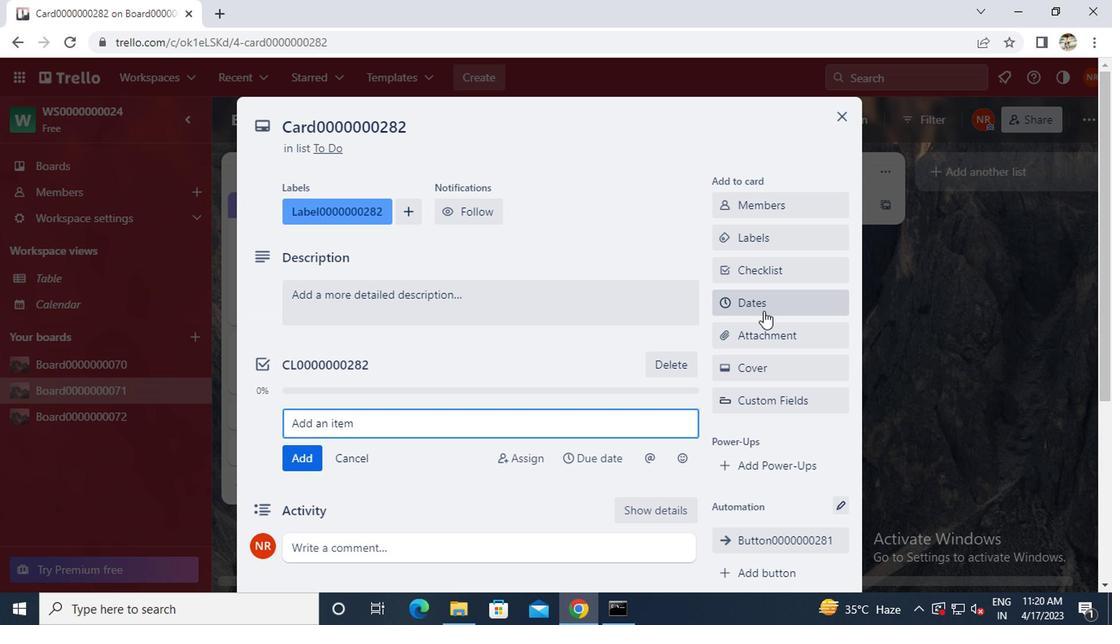
Action: Mouse moved to (725, 411)
Screenshot: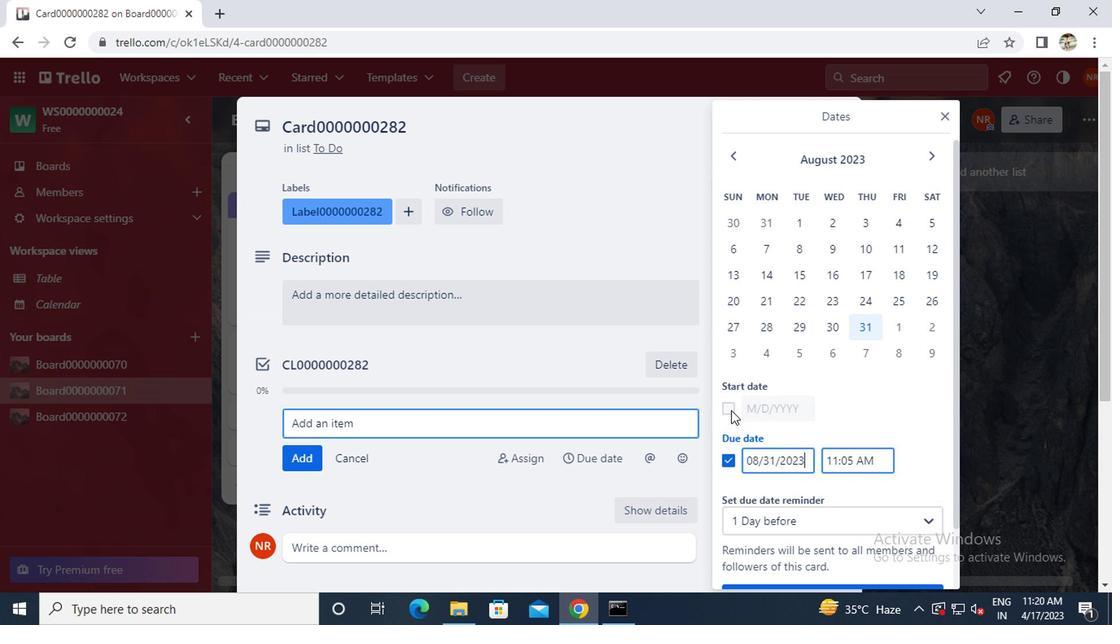 
Action: Mouse pressed left at (725, 411)
Screenshot: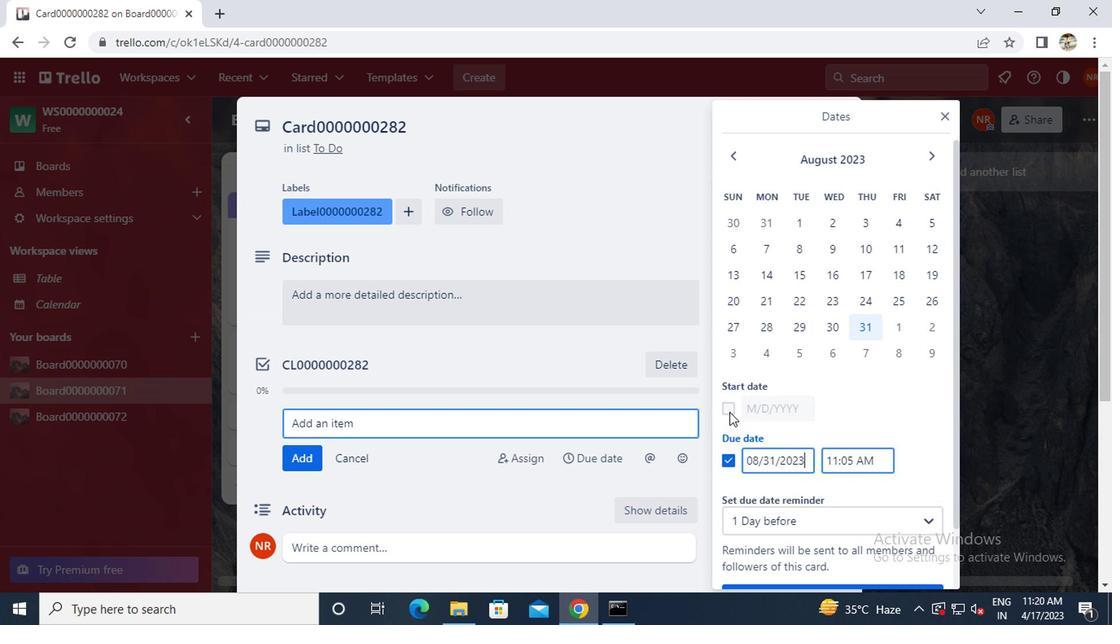 
Action: Mouse moved to (925, 163)
Screenshot: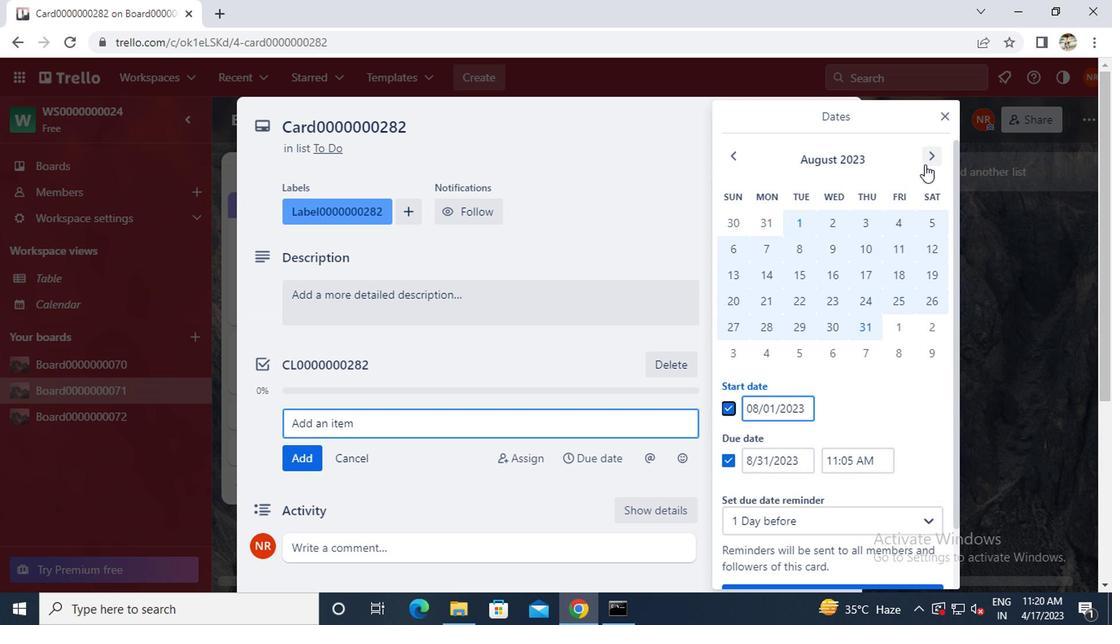 
Action: Mouse pressed left at (925, 163)
Screenshot: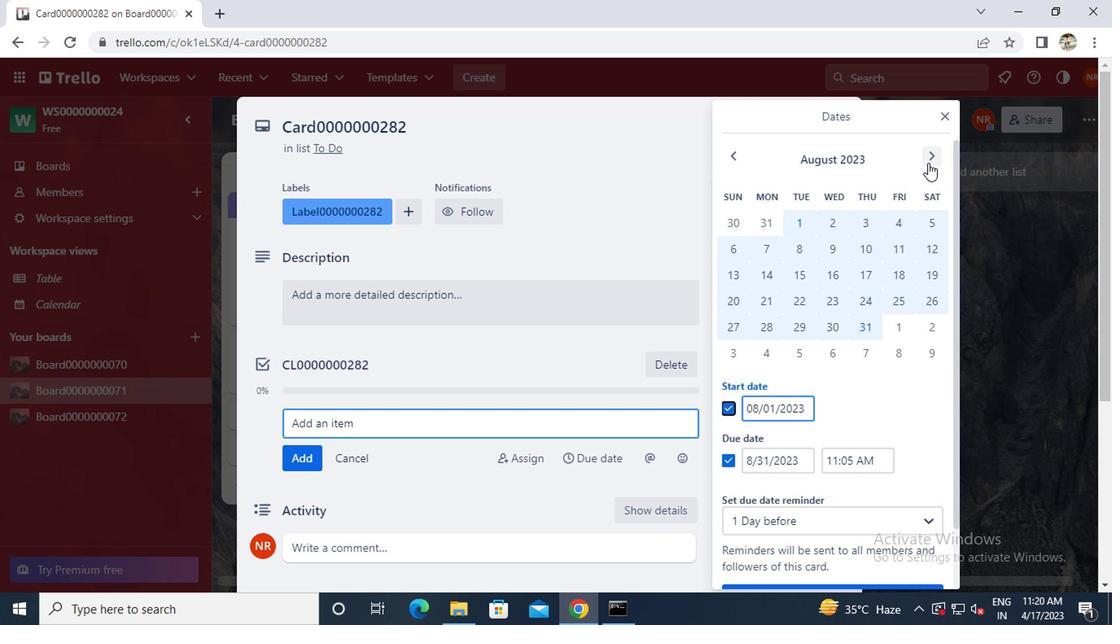 
Action: Mouse moved to (895, 224)
Screenshot: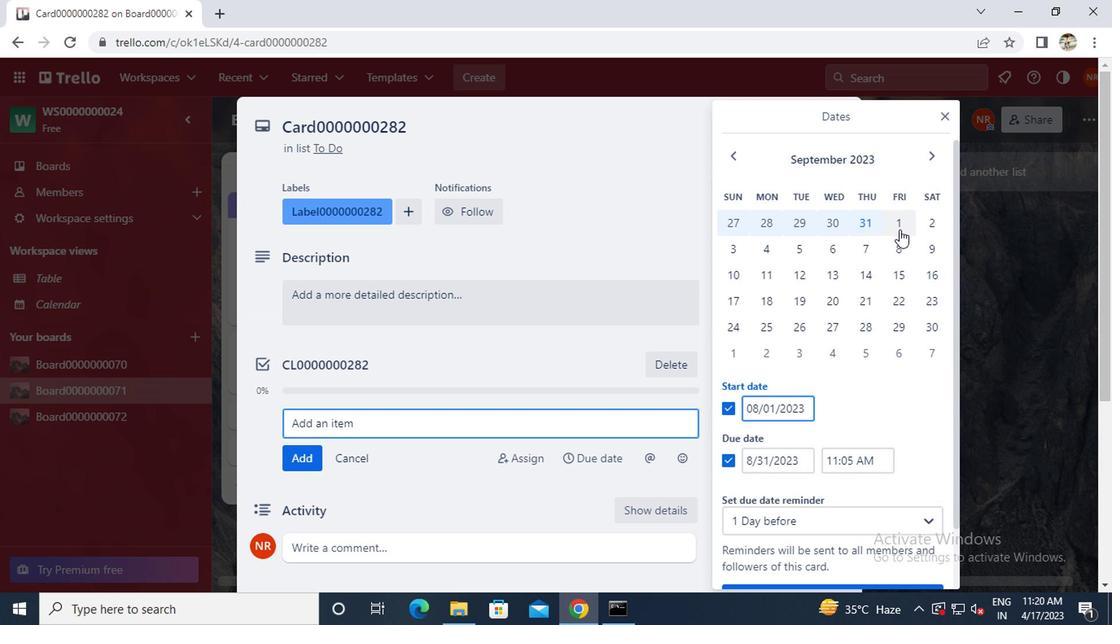 
Action: Mouse pressed left at (895, 224)
Screenshot: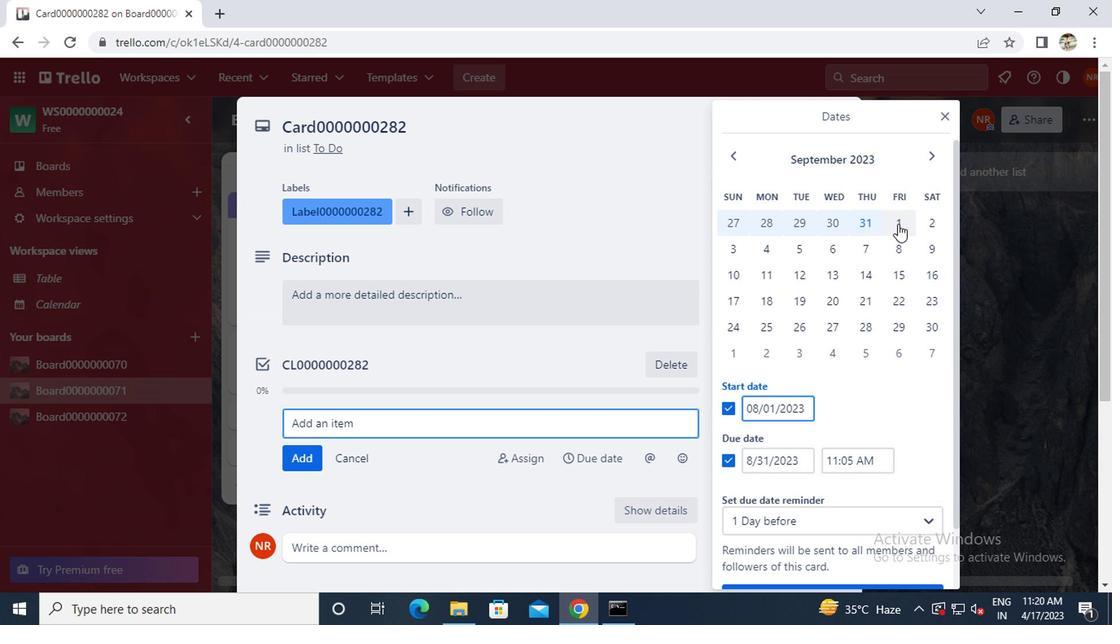 
Action: Mouse moved to (921, 327)
Screenshot: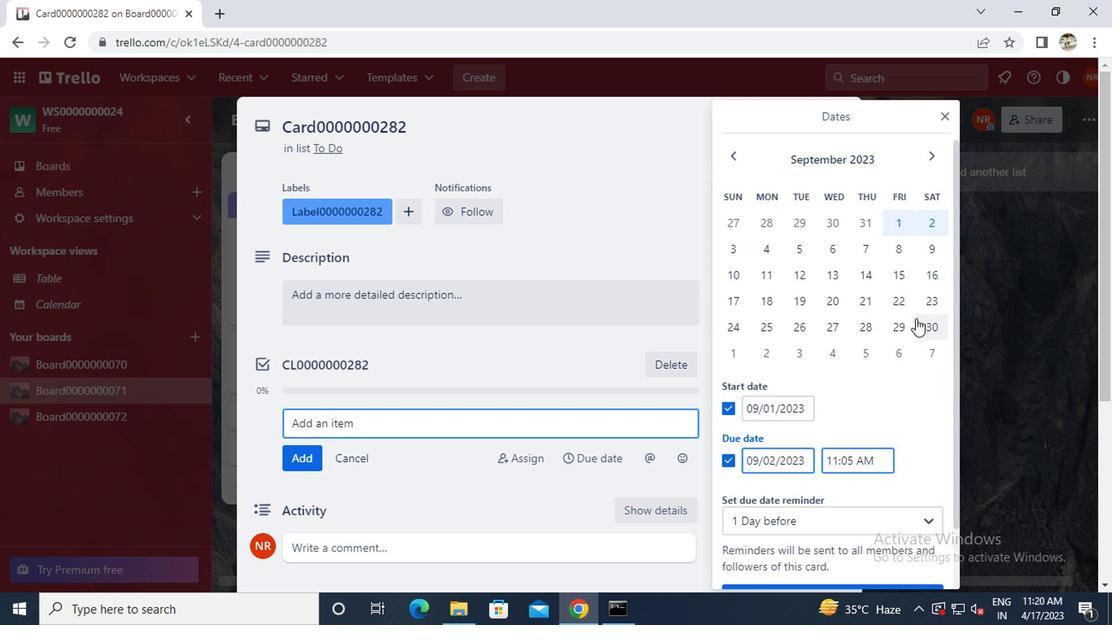
Action: Mouse pressed left at (921, 327)
Screenshot: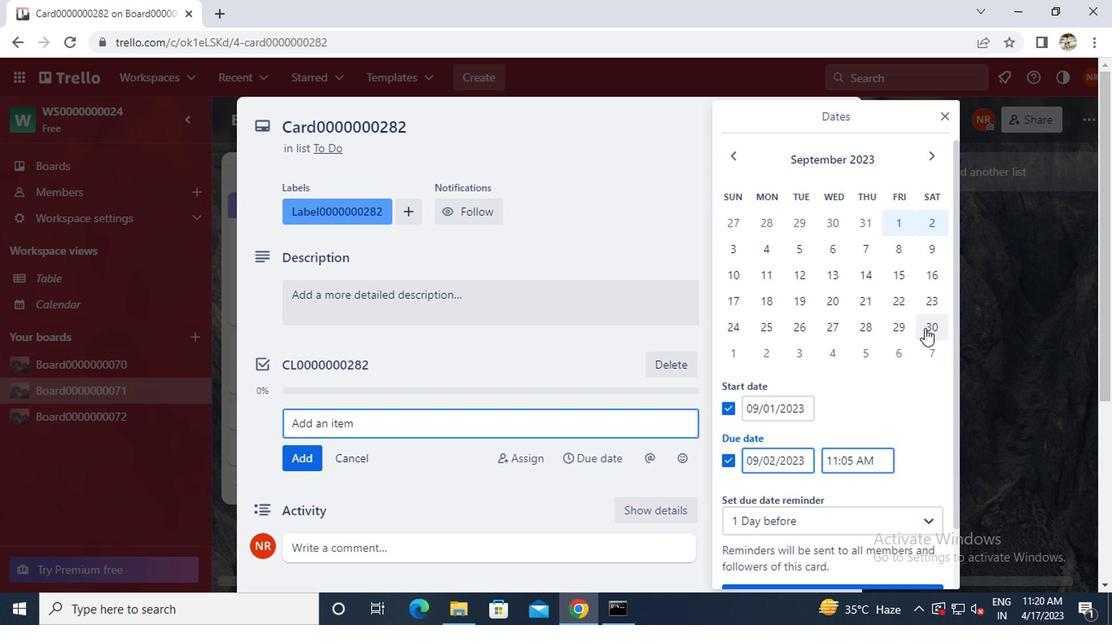 
Action: Mouse moved to (787, 442)
Screenshot: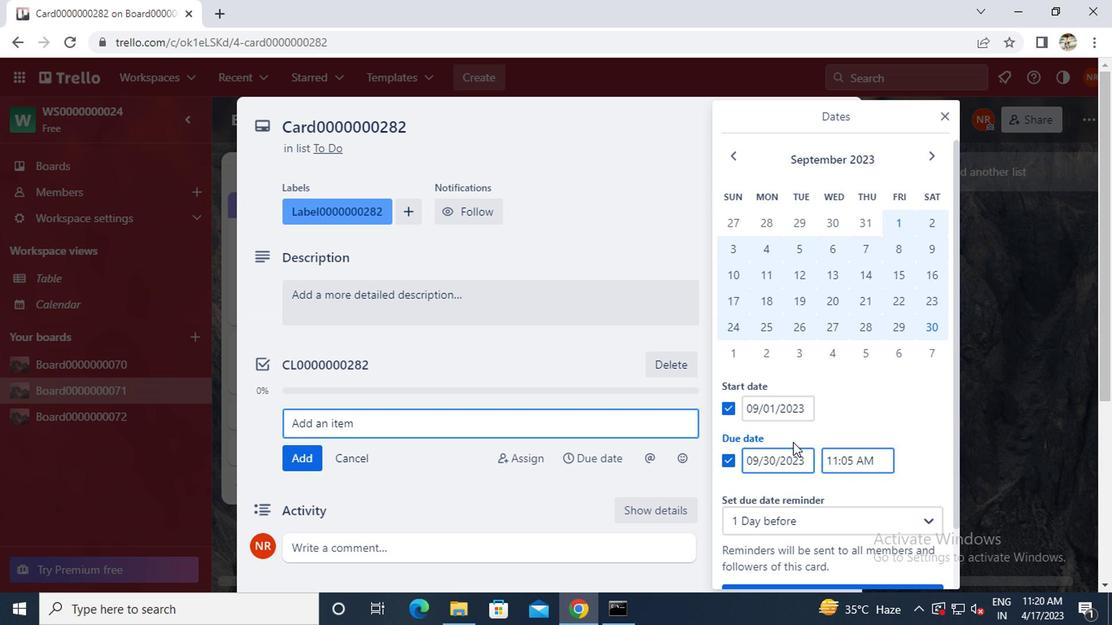 
Action: Mouse scrolled (787, 440) with delta (0, -1)
Screenshot: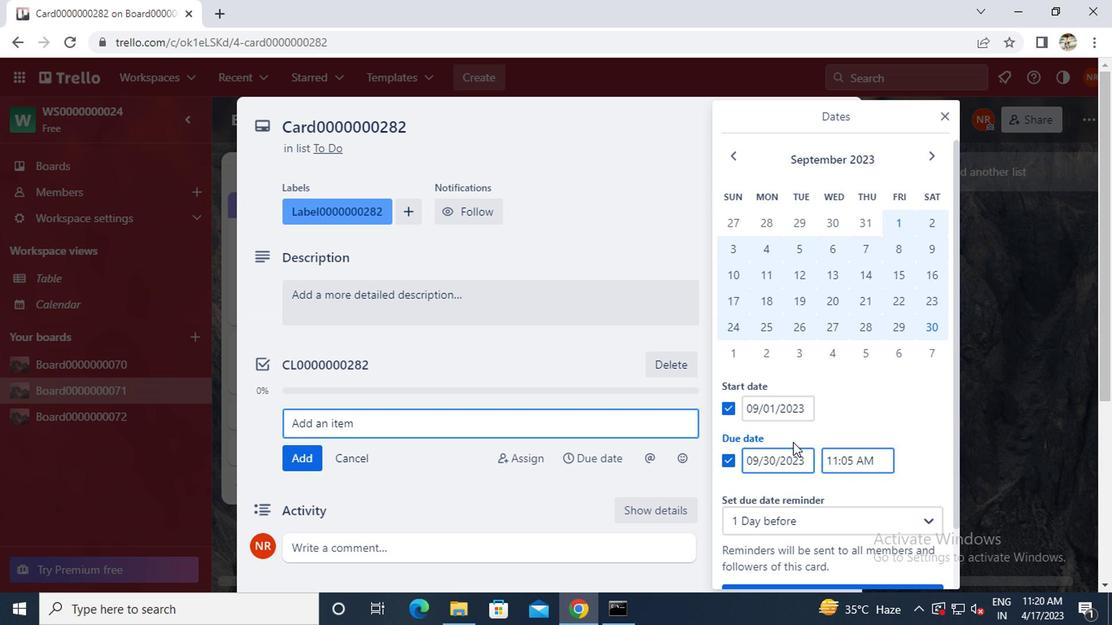 
Action: Mouse moved to (787, 443)
Screenshot: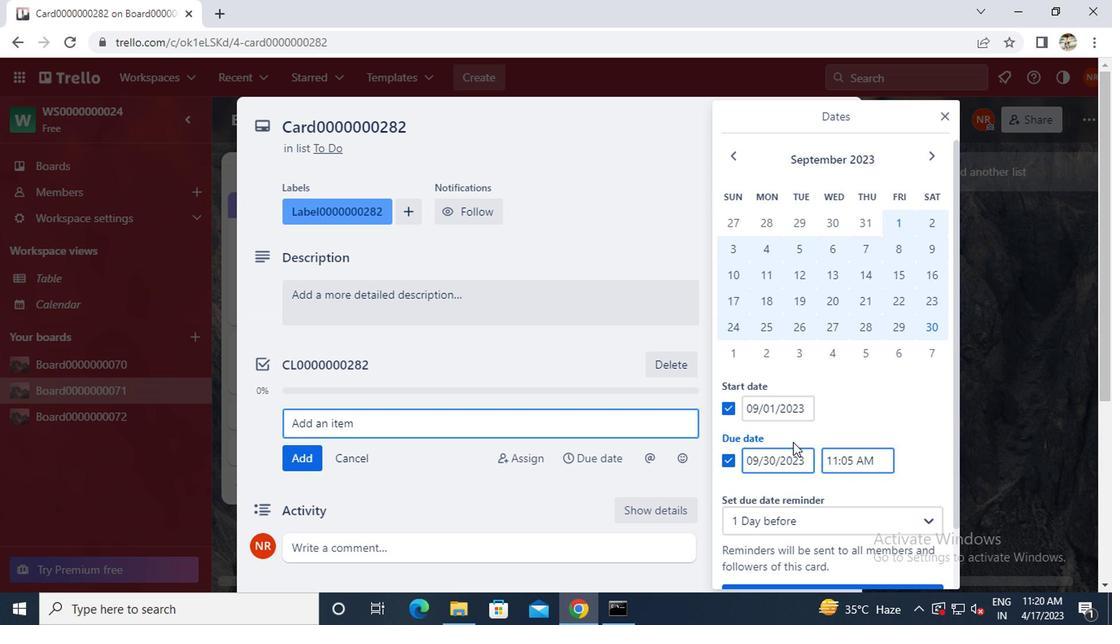
Action: Mouse scrolled (787, 442) with delta (0, -1)
Screenshot: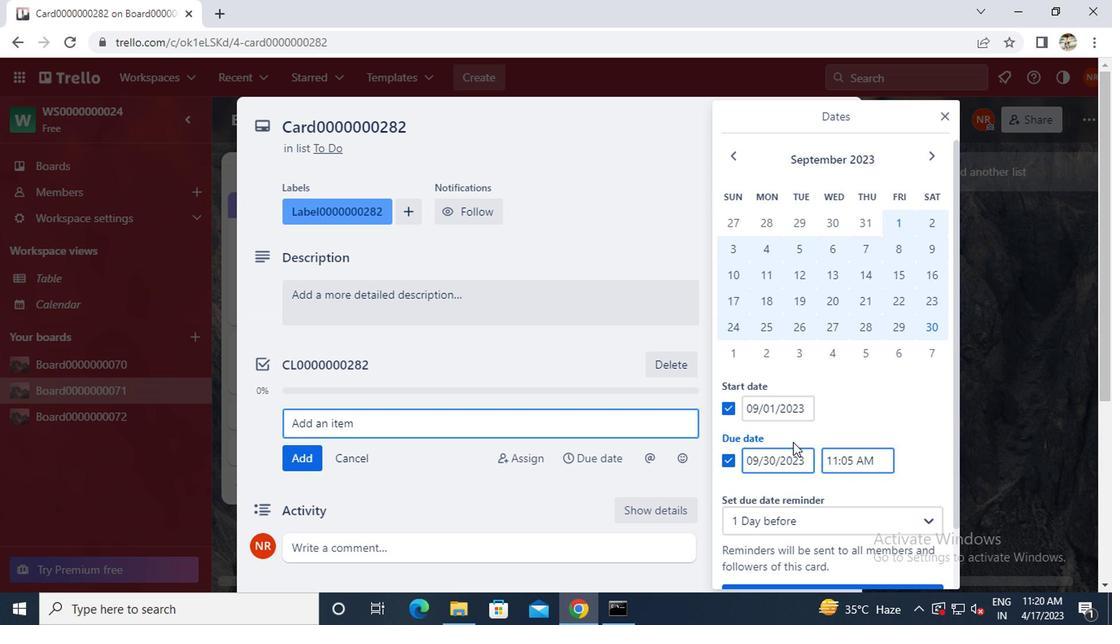 
Action: Mouse scrolled (787, 442) with delta (0, -1)
Screenshot: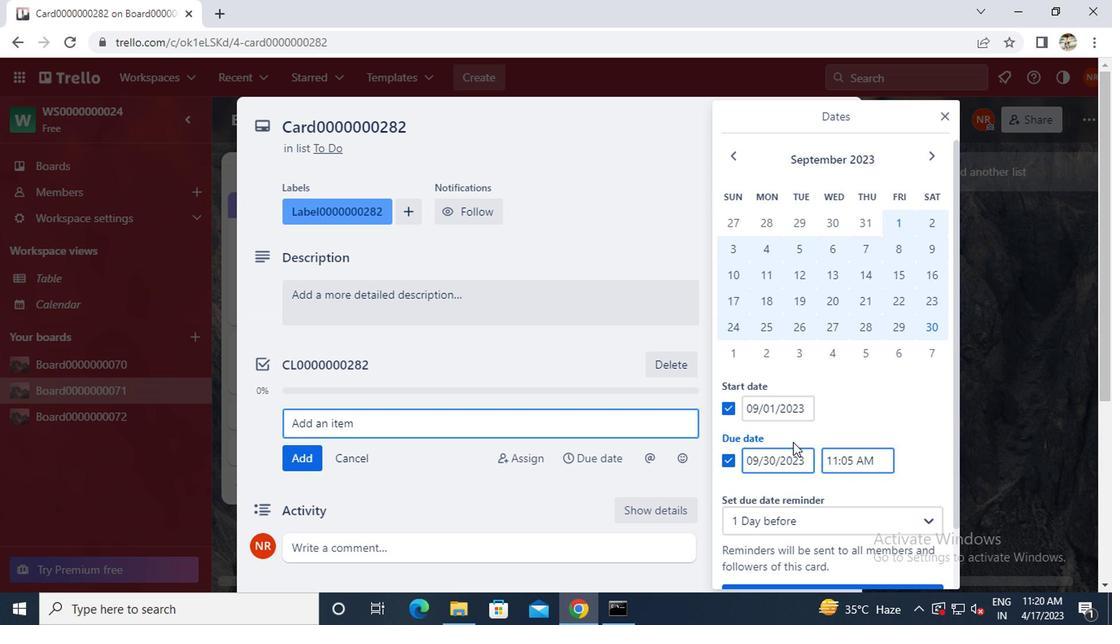 
Action: Mouse moved to (800, 533)
Screenshot: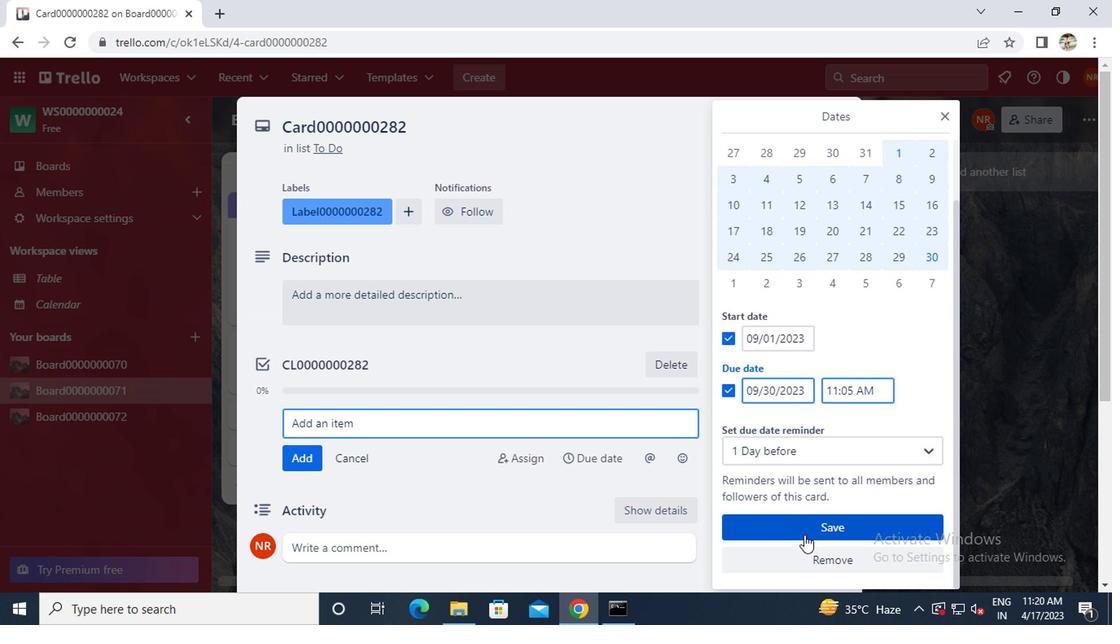 
Action: Mouse pressed left at (800, 533)
Screenshot: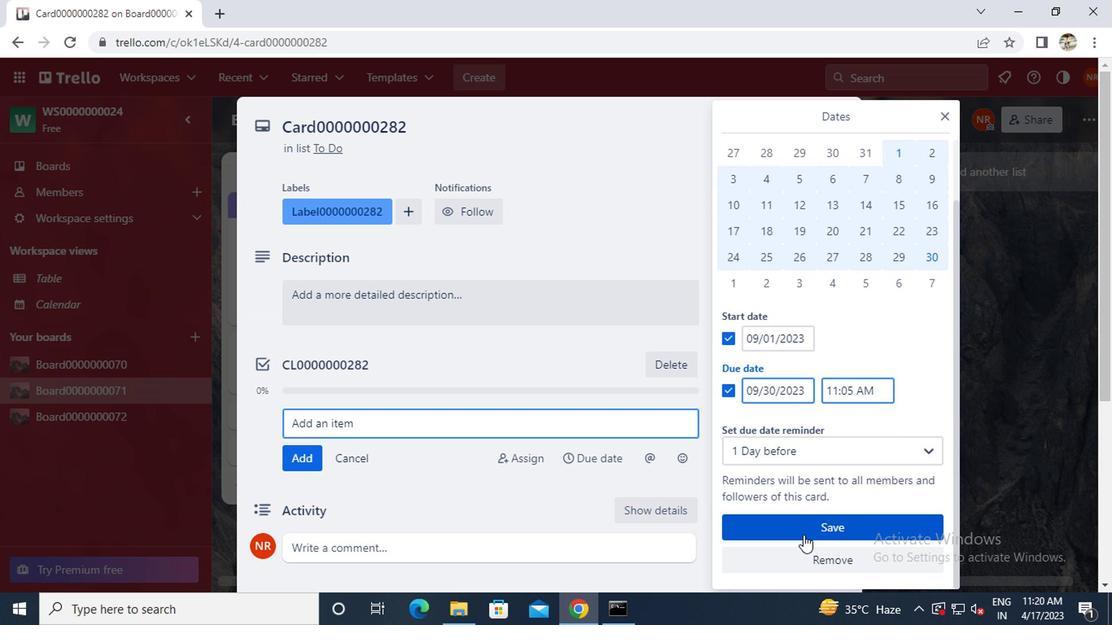 
